 Task: Search one way flight ticket for 1 adult, 1 child, 1 infant in seat in premium economy from Dallas: Dallas Fort Worth International Airport to Greenville: Pitt-greenville Airport on 5-2-2023. Choice of flights is Royal air maroc. Number of bags: 6 checked bags. Price is upto 50000. Outbound departure time preference is 18:30.
Action: Mouse moved to (292, 121)
Screenshot: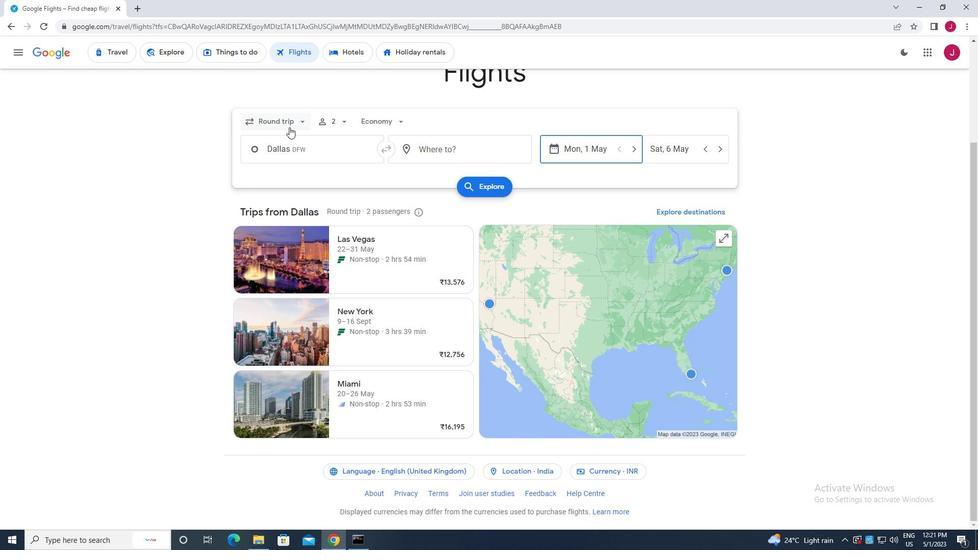 
Action: Mouse pressed left at (292, 121)
Screenshot: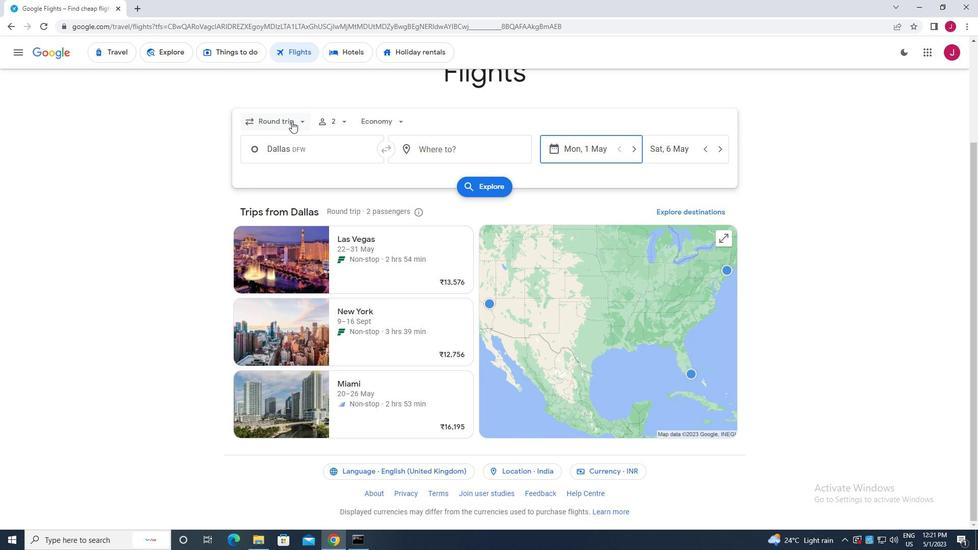 
Action: Mouse moved to (285, 165)
Screenshot: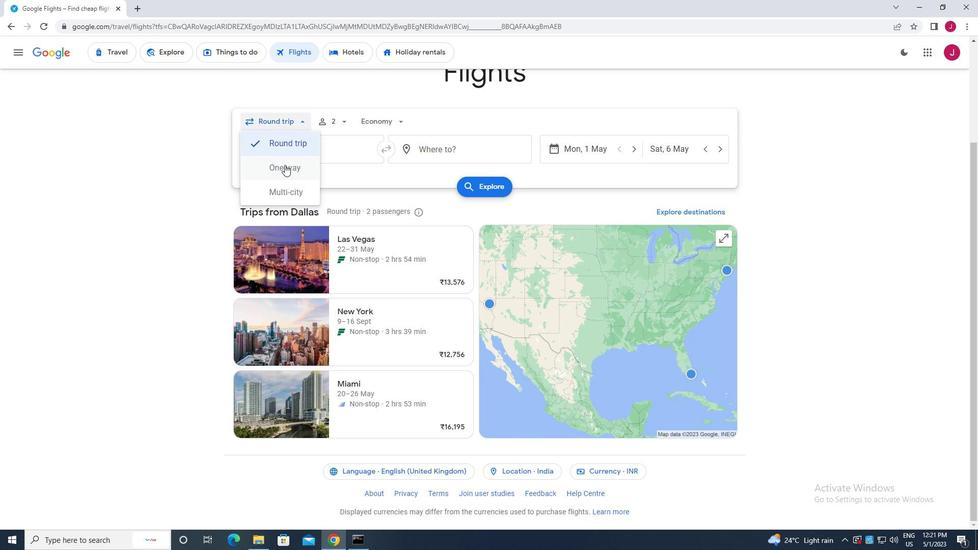 
Action: Mouse pressed left at (285, 165)
Screenshot: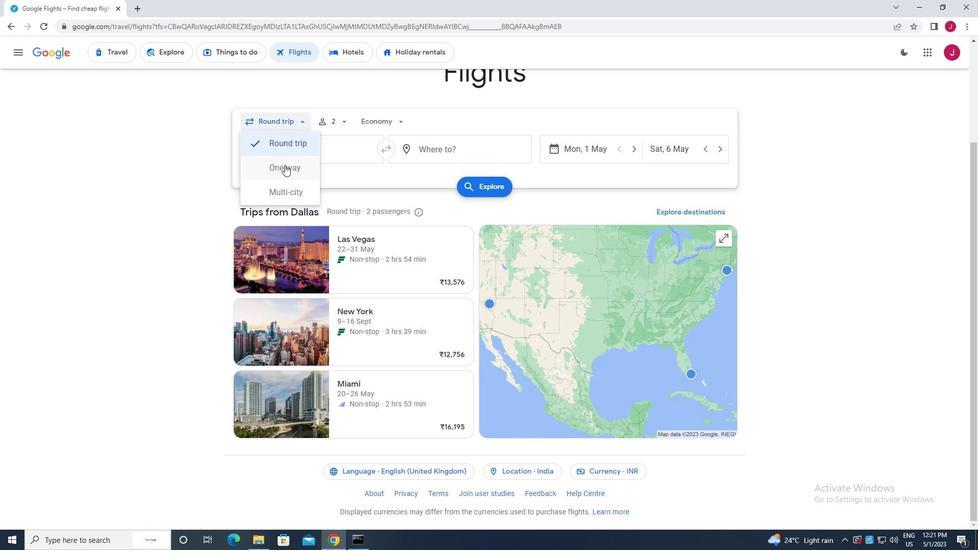 
Action: Mouse moved to (339, 121)
Screenshot: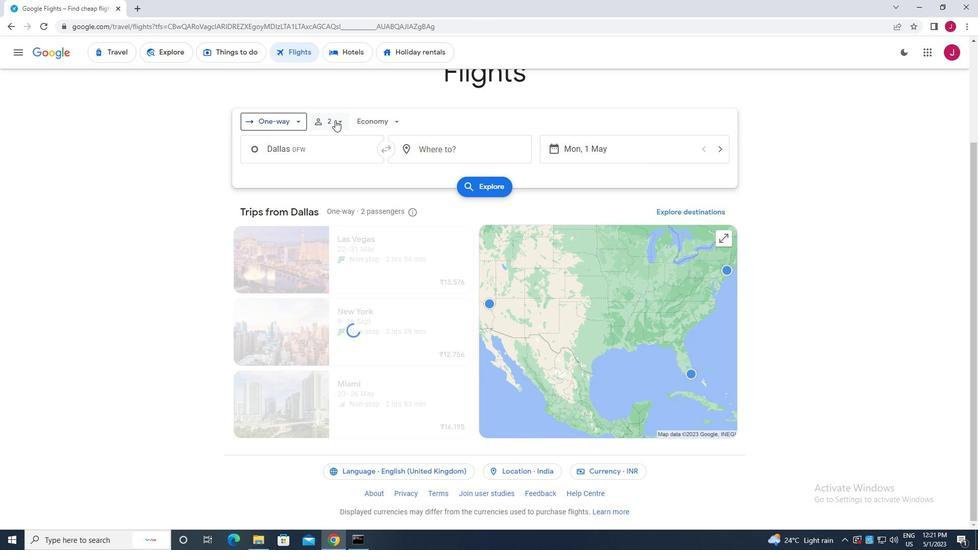 
Action: Mouse pressed left at (339, 121)
Screenshot: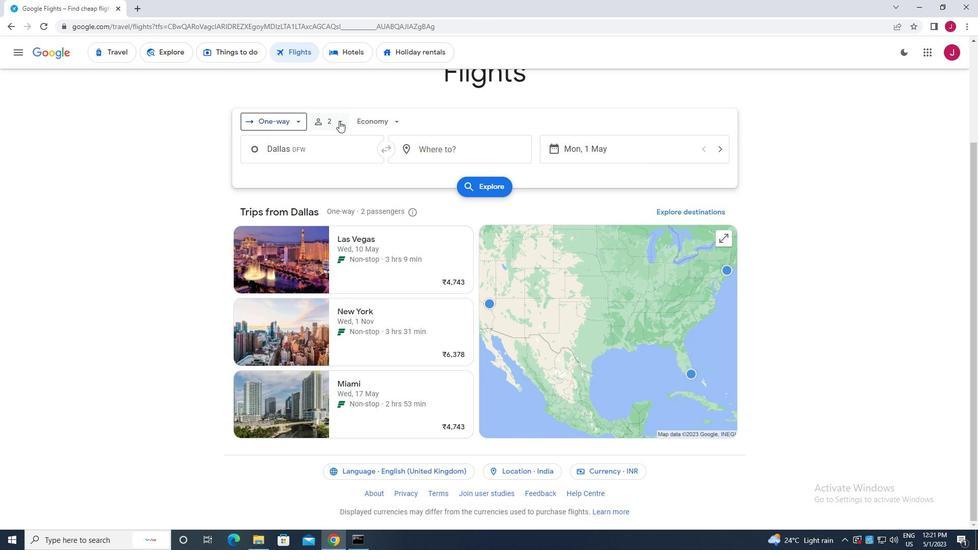
Action: Mouse moved to (417, 202)
Screenshot: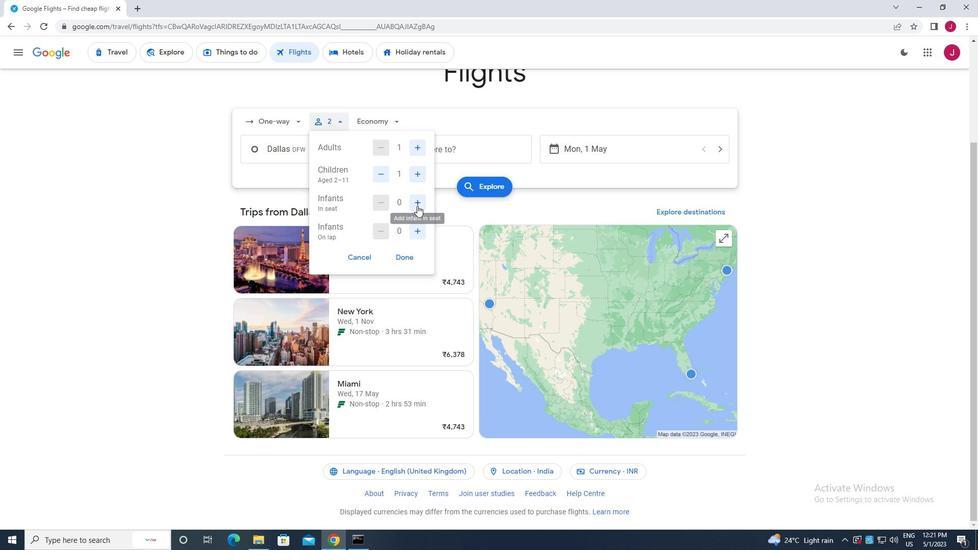 
Action: Mouse pressed left at (417, 202)
Screenshot: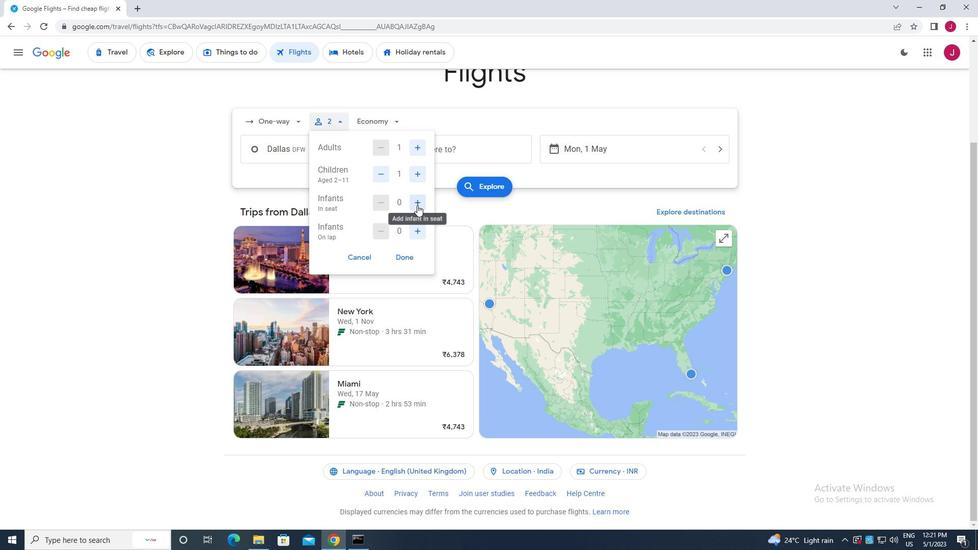 
Action: Mouse moved to (405, 253)
Screenshot: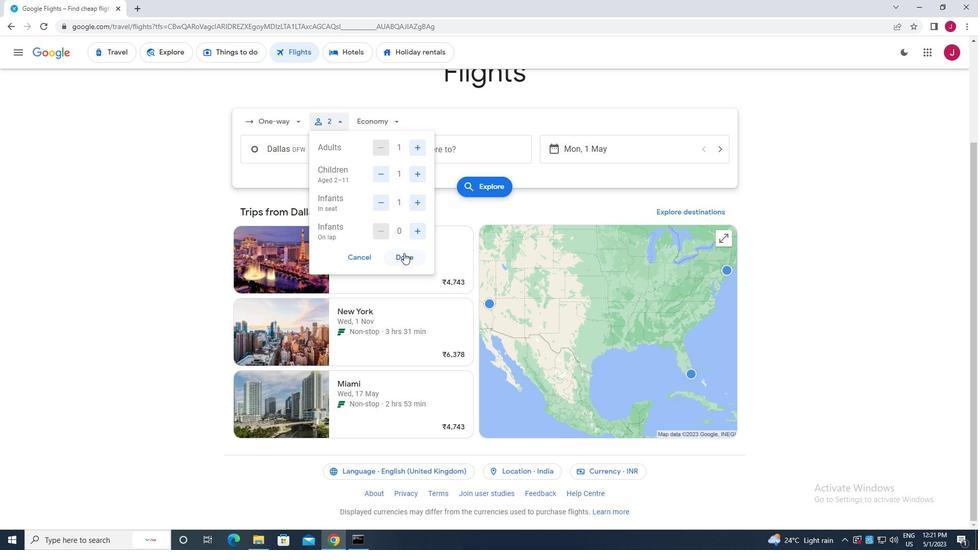 
Action: Mouse pressed left at (405, 253)
Screenshot: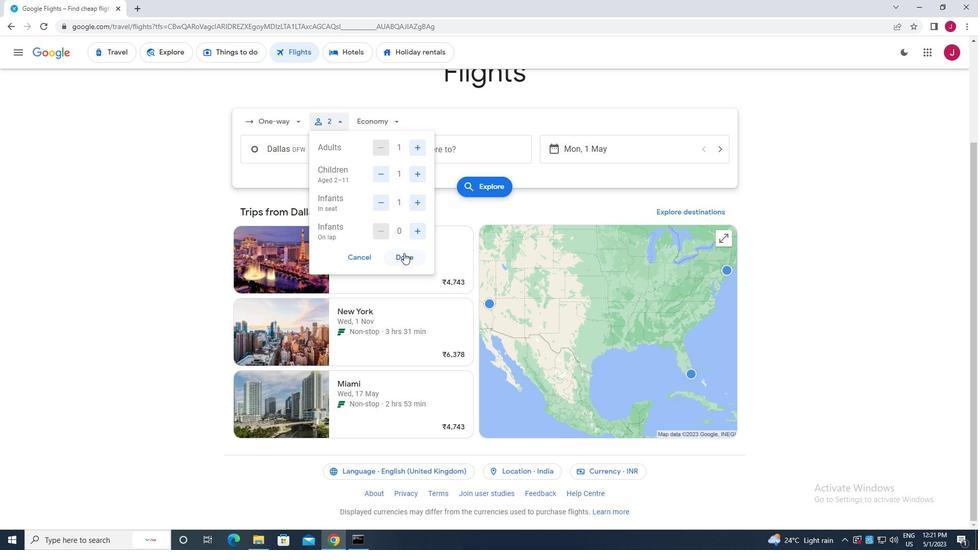 
Action: Mouse moved to (389, 125)
Screenshot: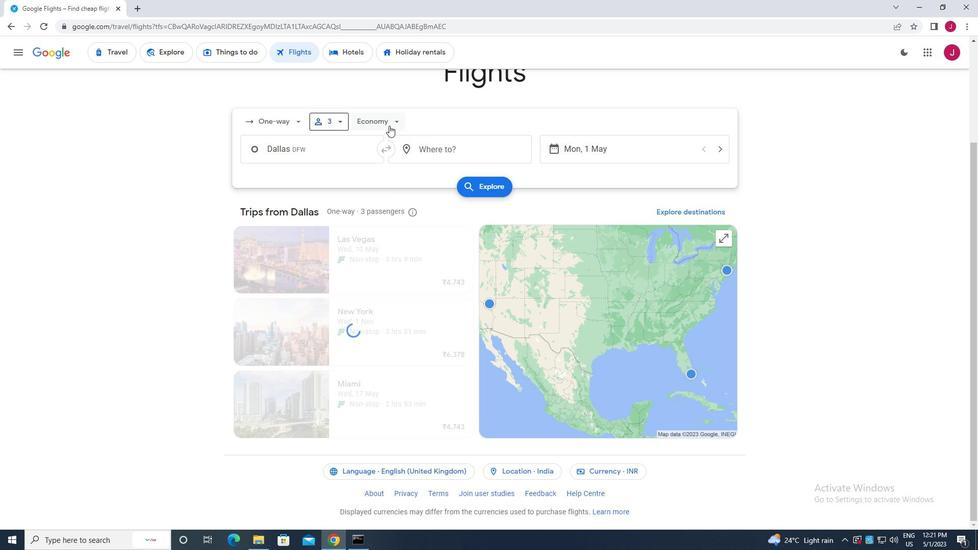 
Action: Mouse pressed left at (389, 125)
Screenshot: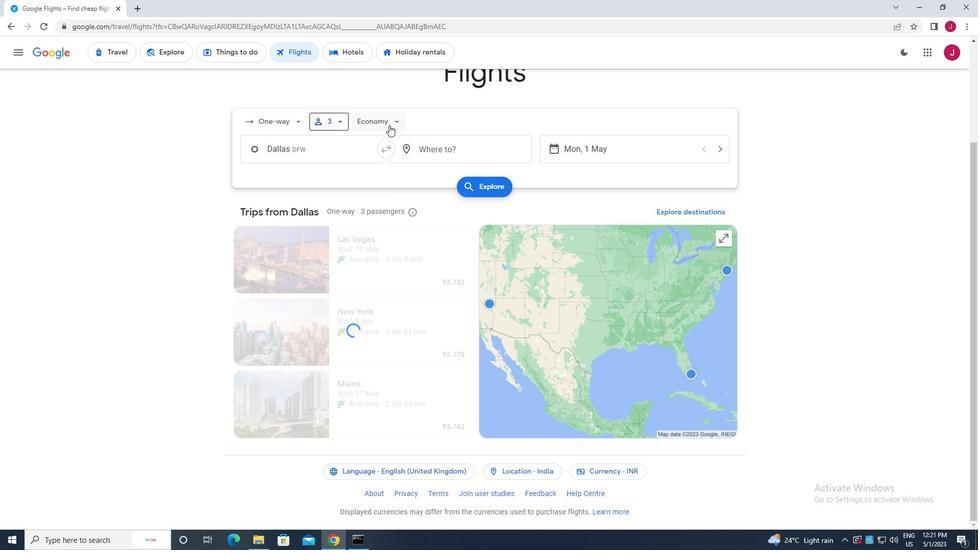 
Action: Mouse moved to (407, 169)
Screenshot: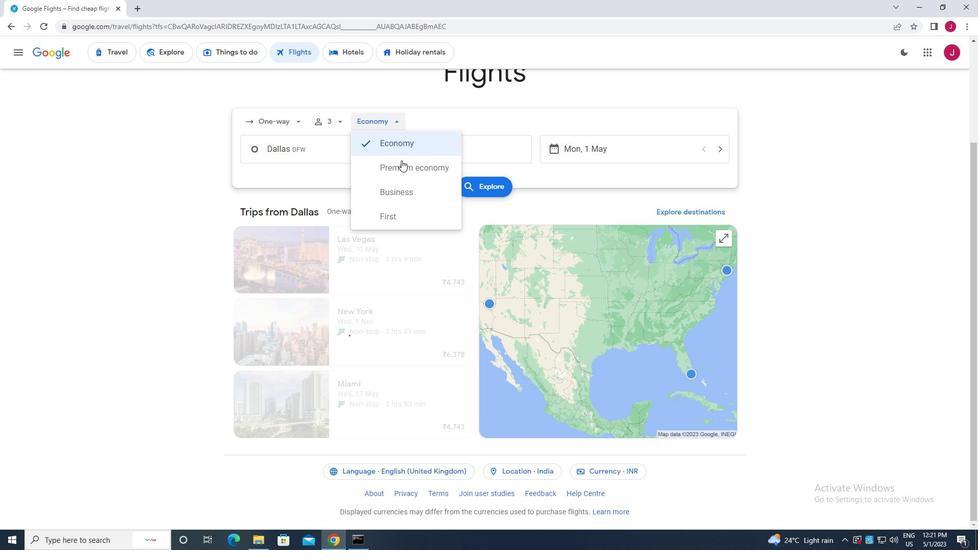 
Action: Mouse pressed left at (407, 169)
Screenshot: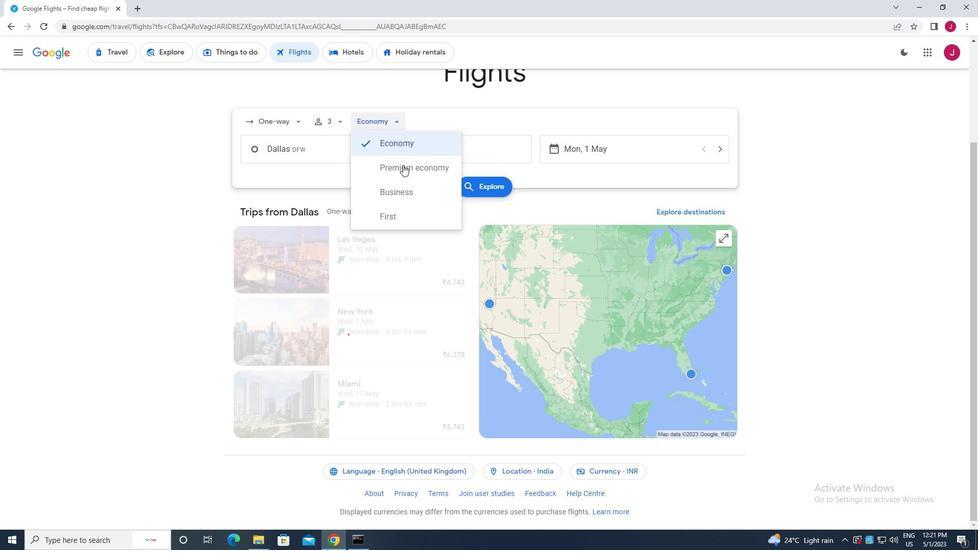 
Action: Mouse moved to (335, 151)
Screenshot: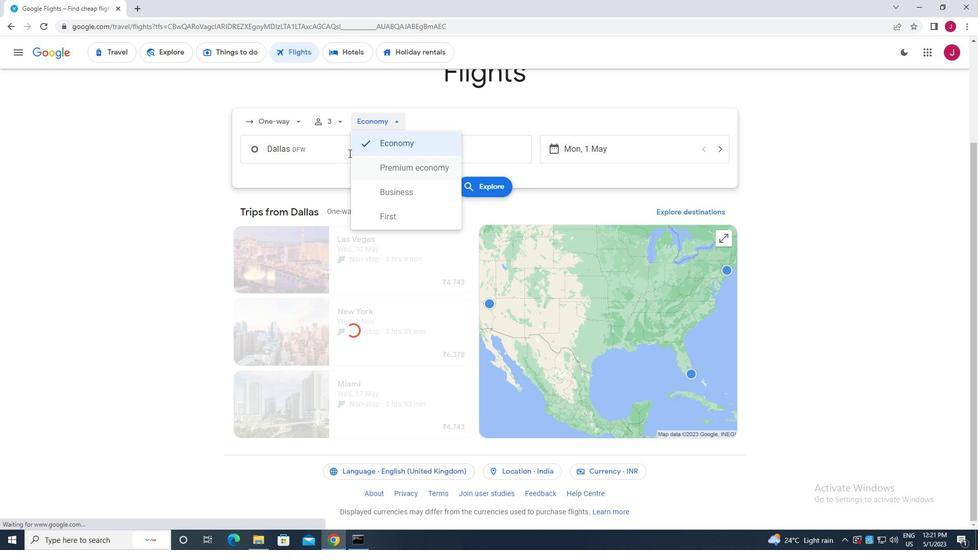 
Action: Mouse pressed left at (335, 151)
Screenshot: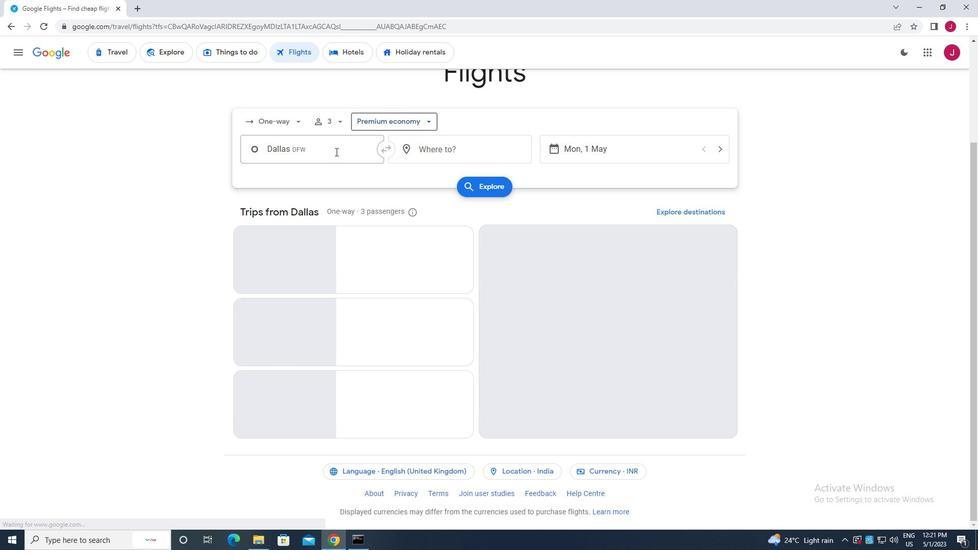 
Action: Mouse moved to (340, 149)
Screenshot: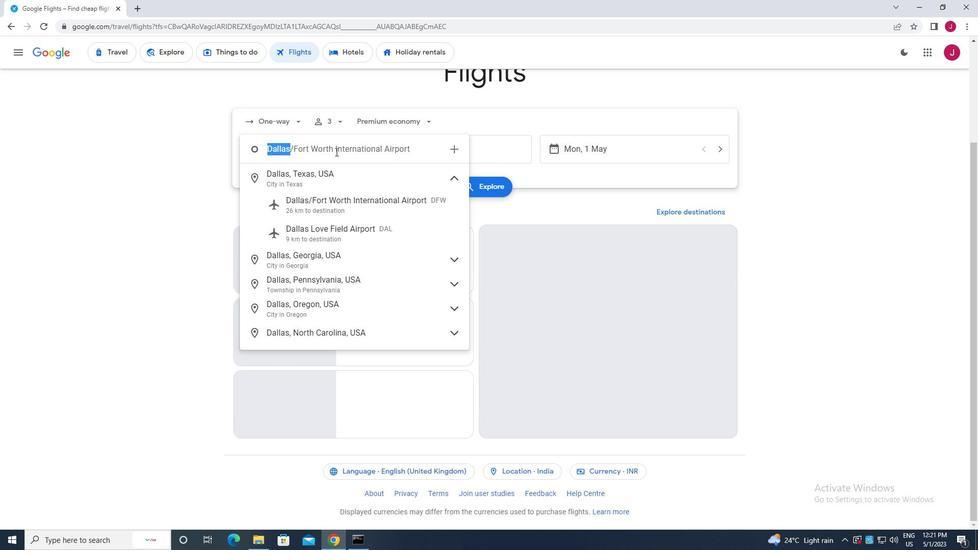 
Action: Key pressed dallas
Screenshot: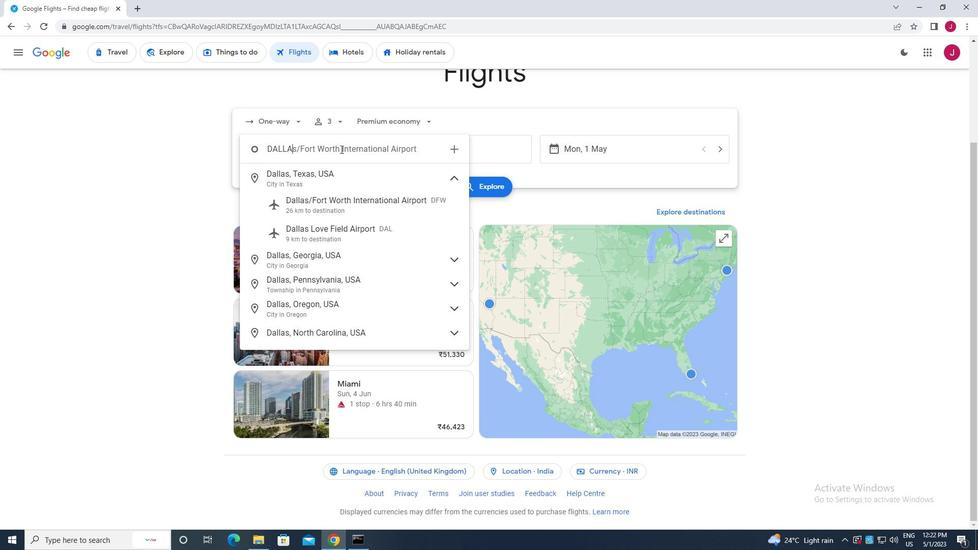 
Action: Mouse moved to (371, 204)
Screenshot: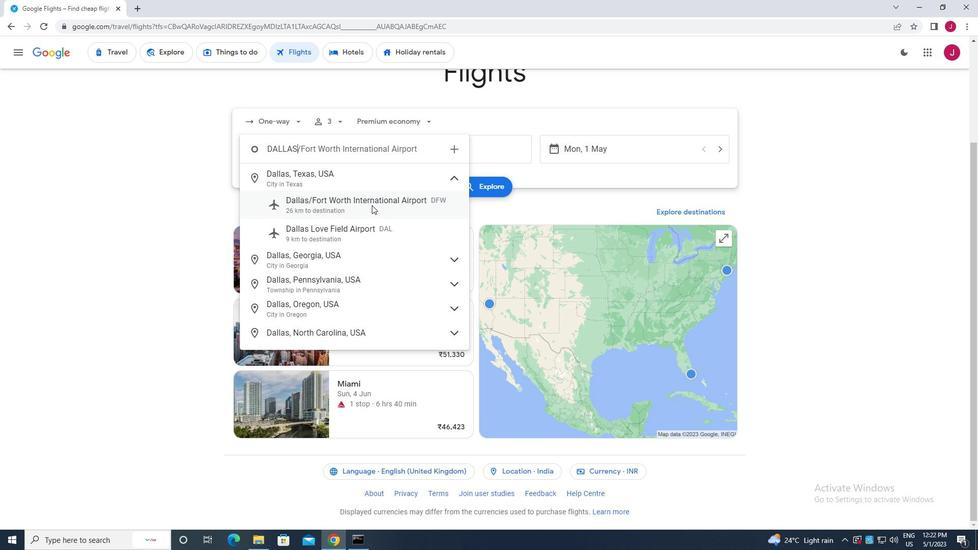 
Action: Mouse pressed left at (371, 204)
Screenshot: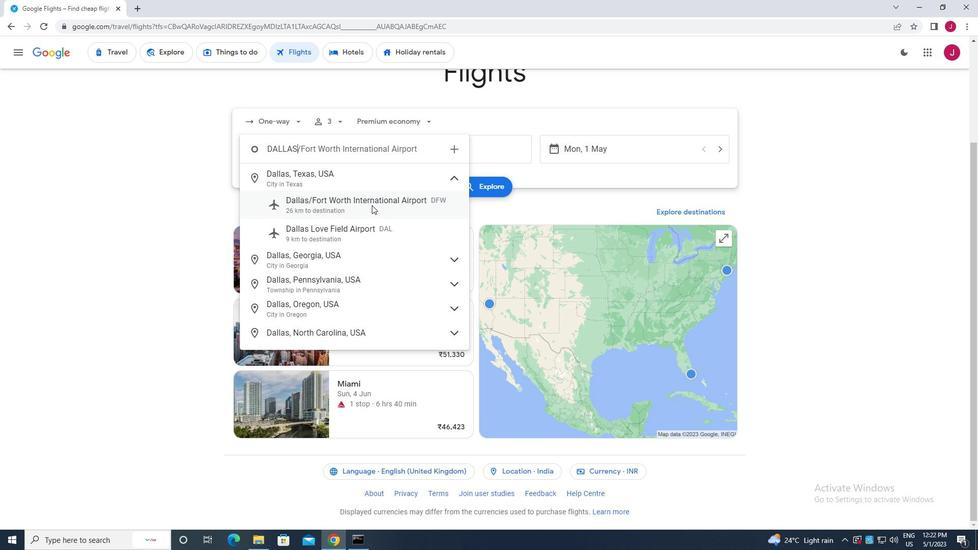 
Action: Mouse moved to (454, 150)
Screenshot: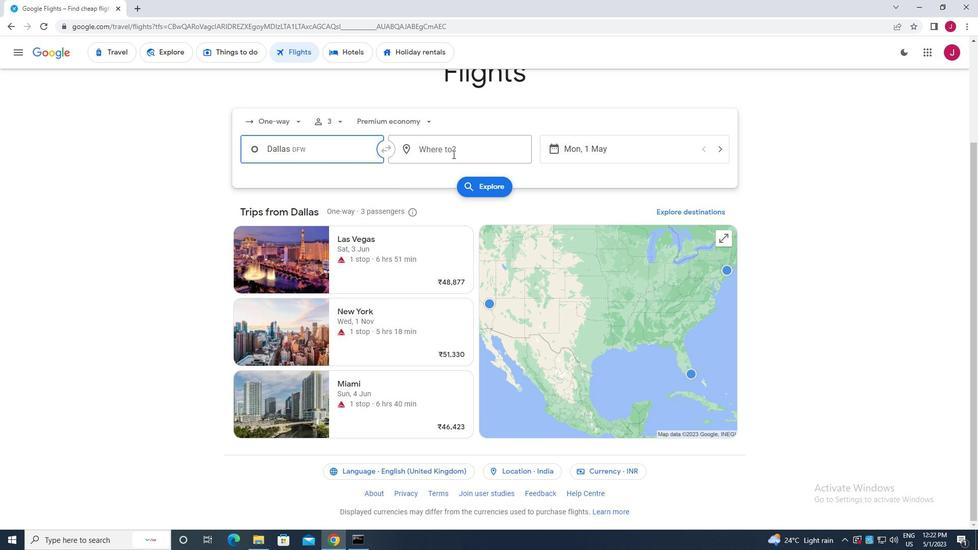 
Action: Mouse pressed left at (454, 150)
Screenshot: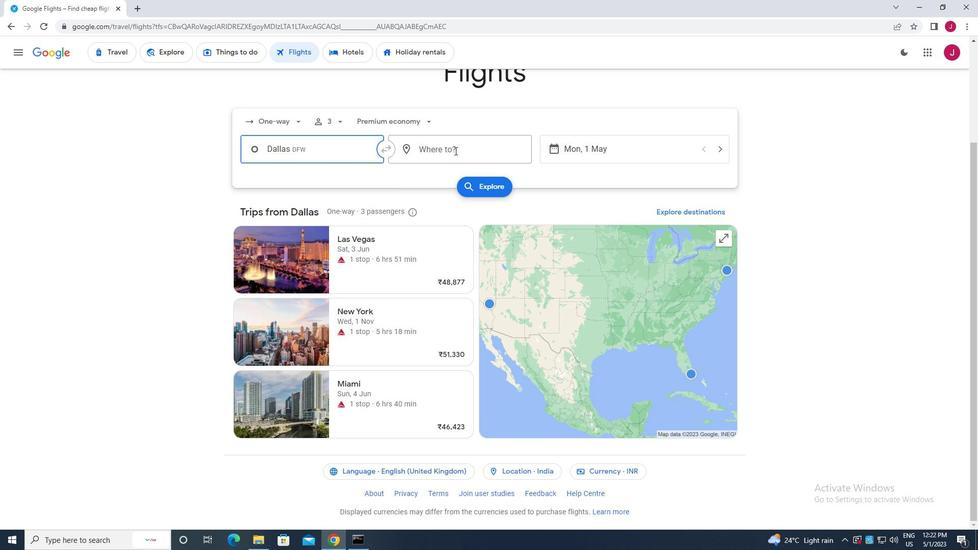 
Action: Mouse moved to (449, 152)
Screenshot: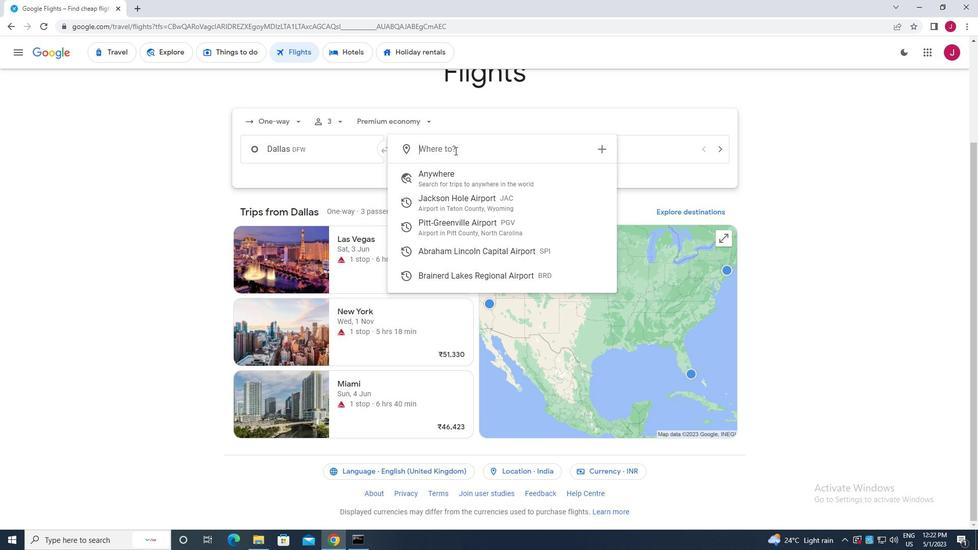 
Action: Key pressed greenville<Key.space>p
Screenshot: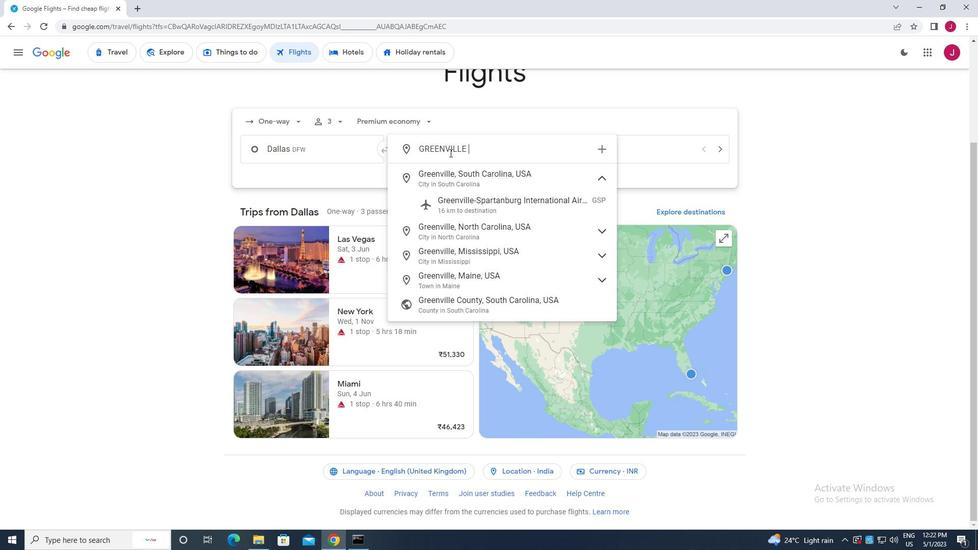 
Action: Mouse moved to (474, 178)
Screenshot: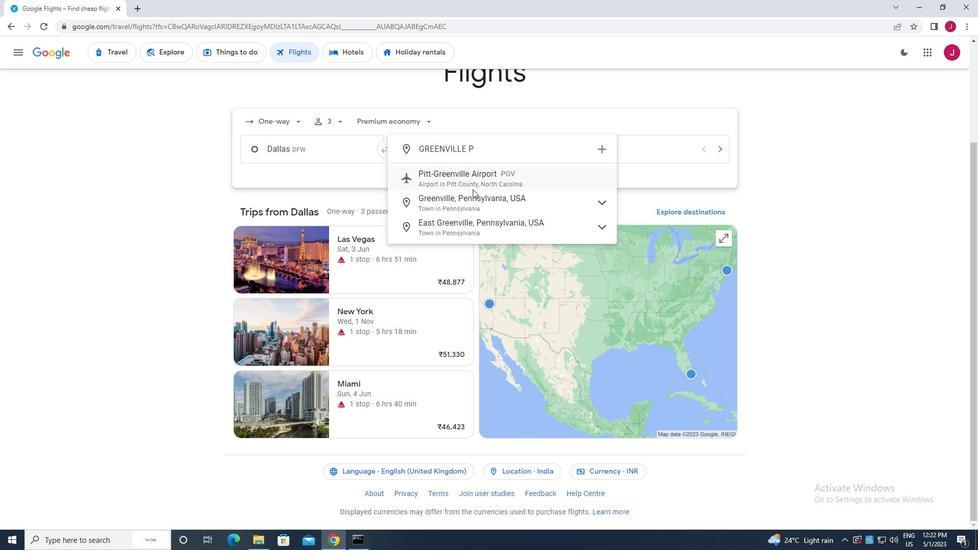 
Action: Mouse pressed left at (474, 178)
Screenshot: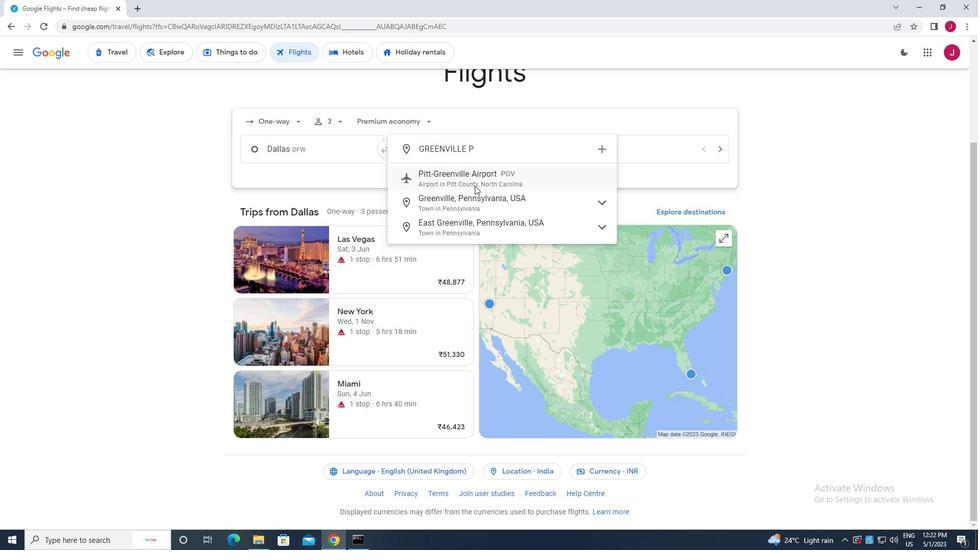 
Action: Mouse moved to (585, 147)
Screenshot: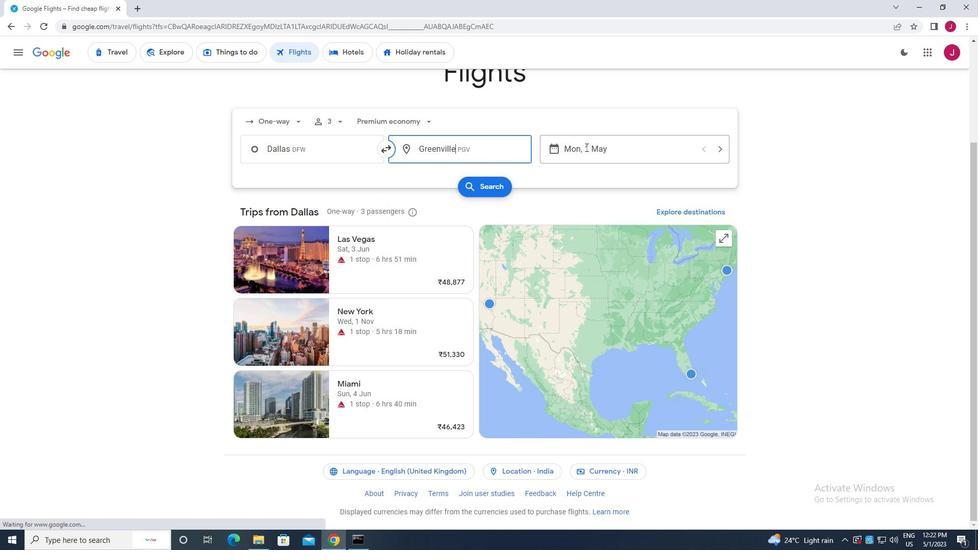 
Action: Mouse pressed left at (585, 147)
Screenshot: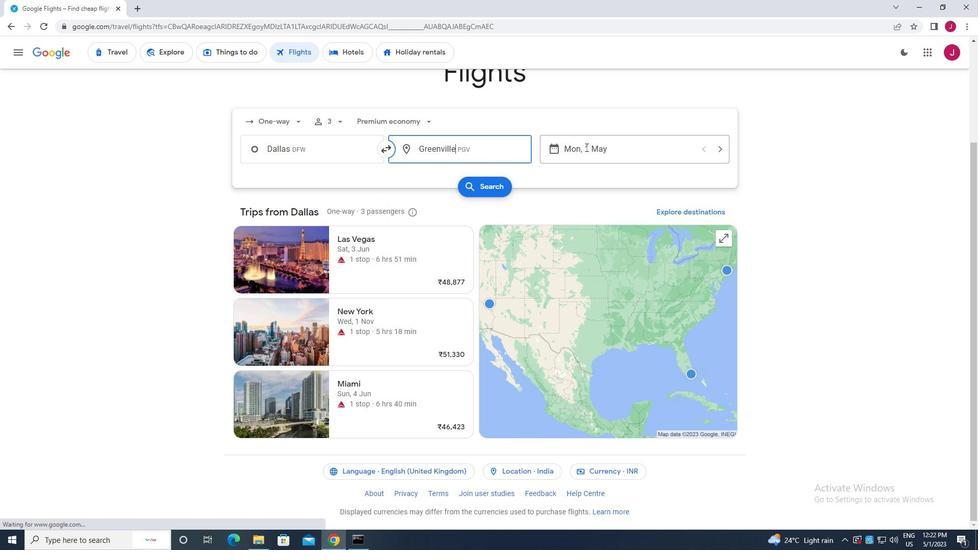 
Action: Mouse moved to (421, 228)
Screenshot: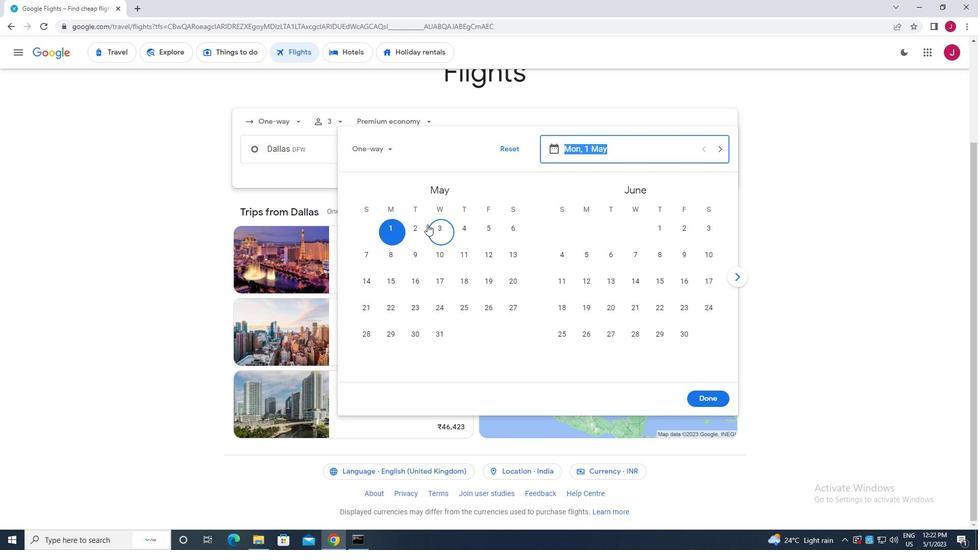 
Action: Mouse pressed left at (421, 228)
Screenshot: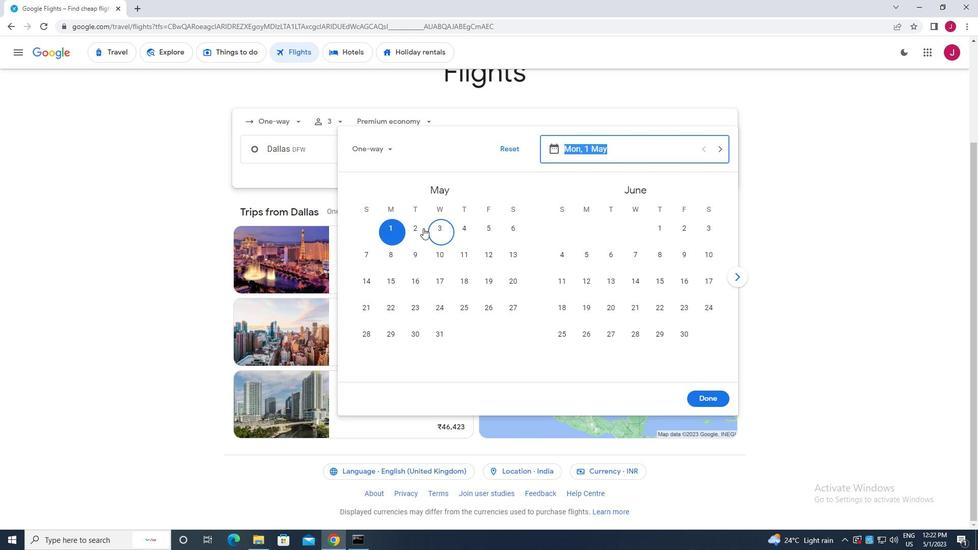 
Action: Mouse moved to (702, 399)
Screenshot: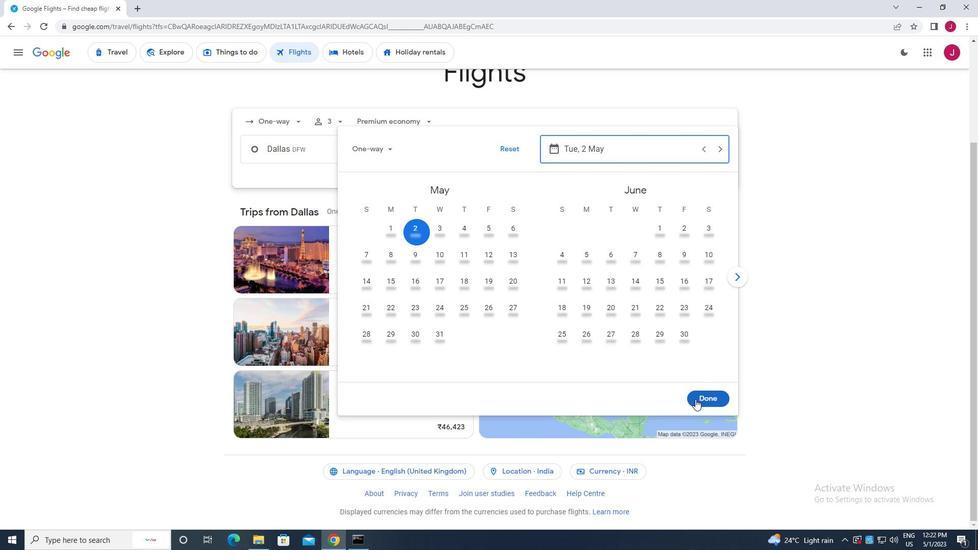 
Action: Mouse pressed left at (702, 399)
Screenshot: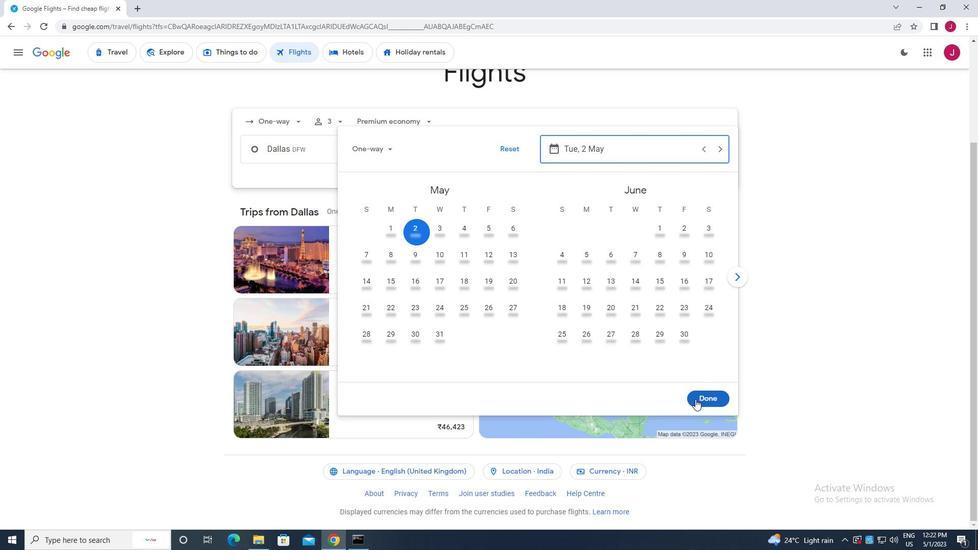 
Action: Mouse moved to (488, 184)
Screenshot: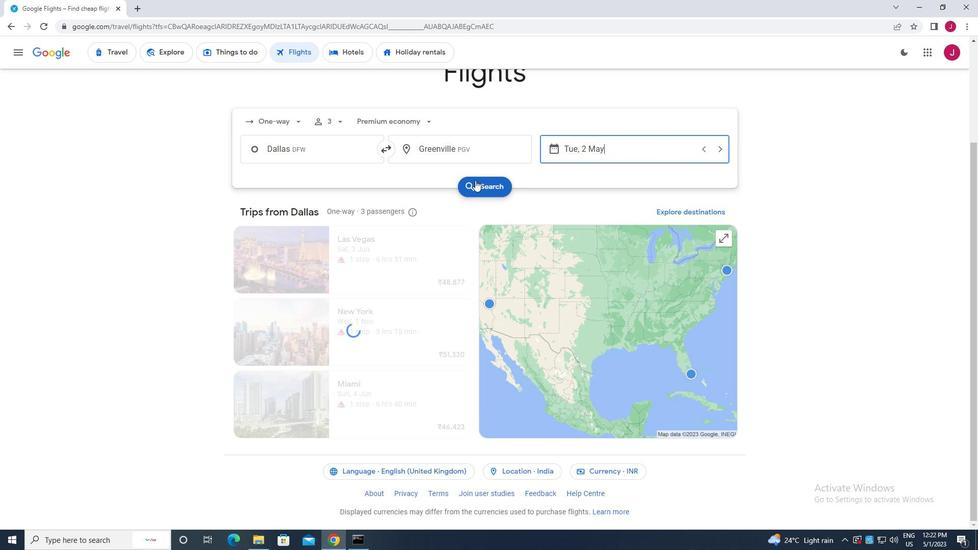 
Action: Mouse pressed left at (488, 184)
Screenshot: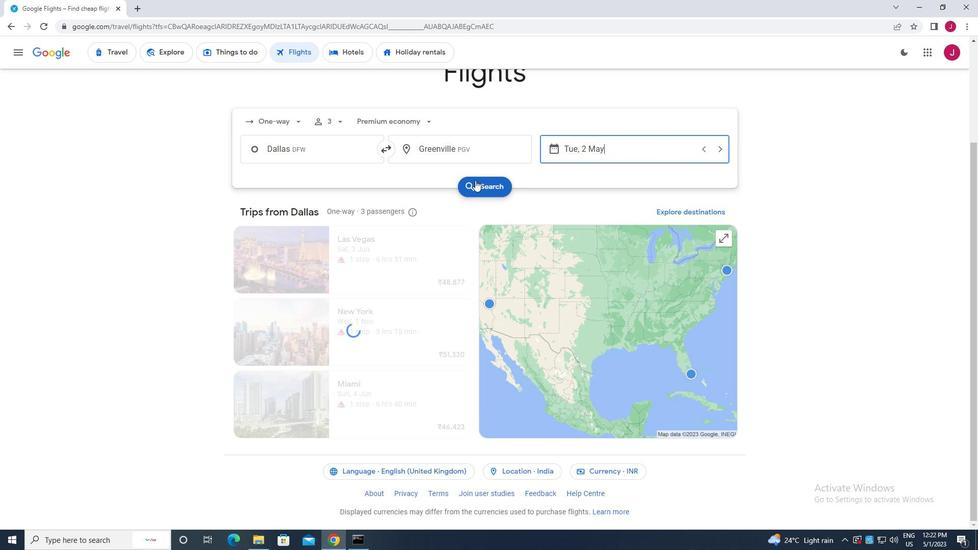
Action: Mouse moved to (259, 147)
Screenshot: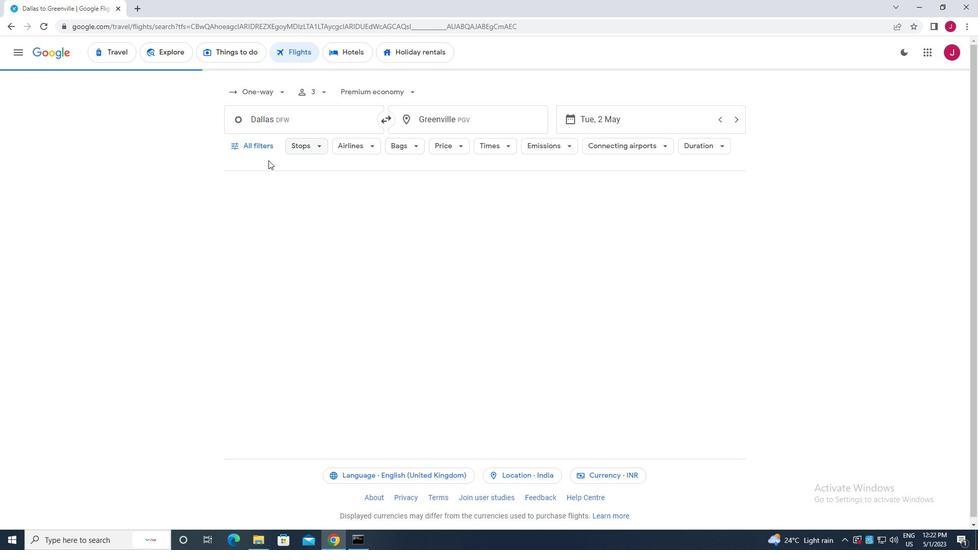 
Action: Mouse pressed left at (259, 147)
Screenshot: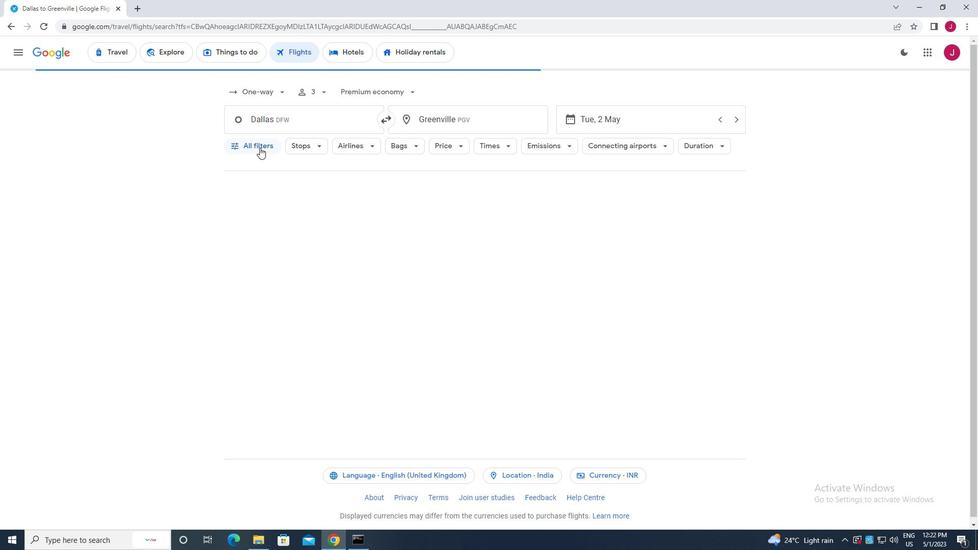 
Action: Mouse moved to (264, 164)
Screenshot: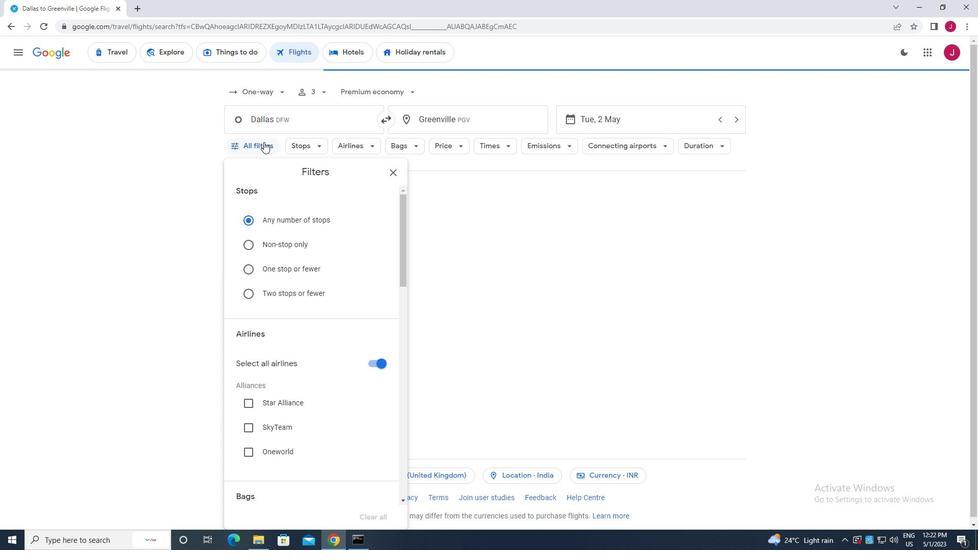 
Action: Mouse scrolled (264, 164) with delta (0, 0)
Screenshot: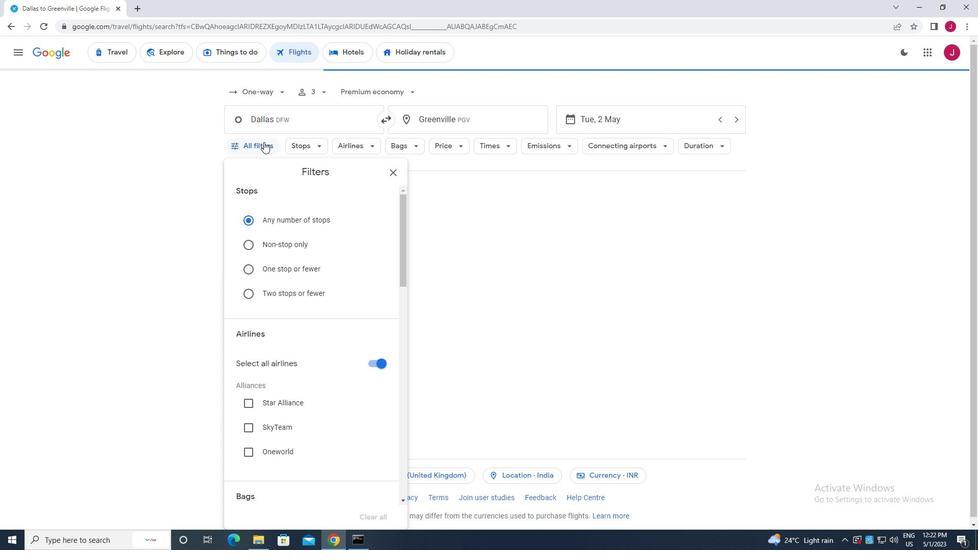 
Action: Mouse moved to (267, 175)
Screenshot: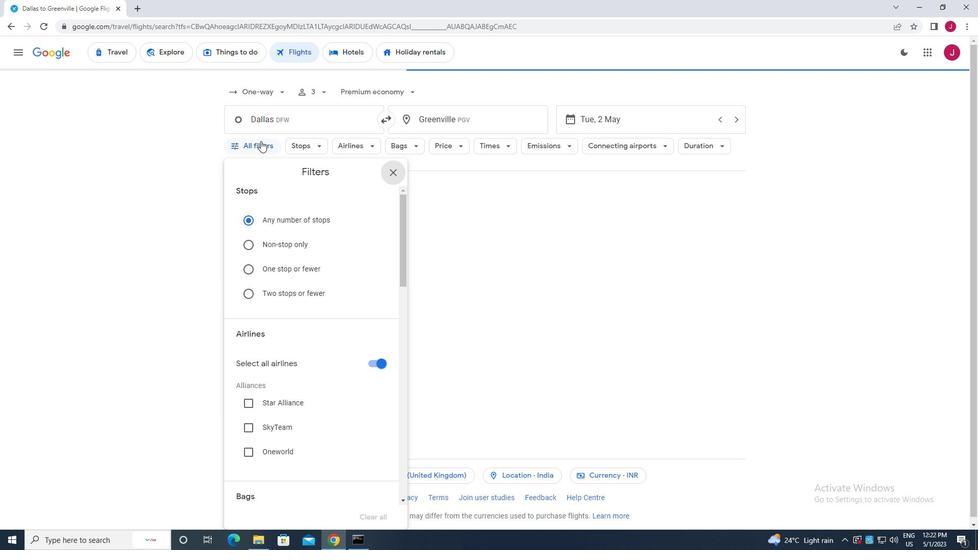 
Action: Mouse scrolled (267, 174) with delta (0, 0)
Screenshot: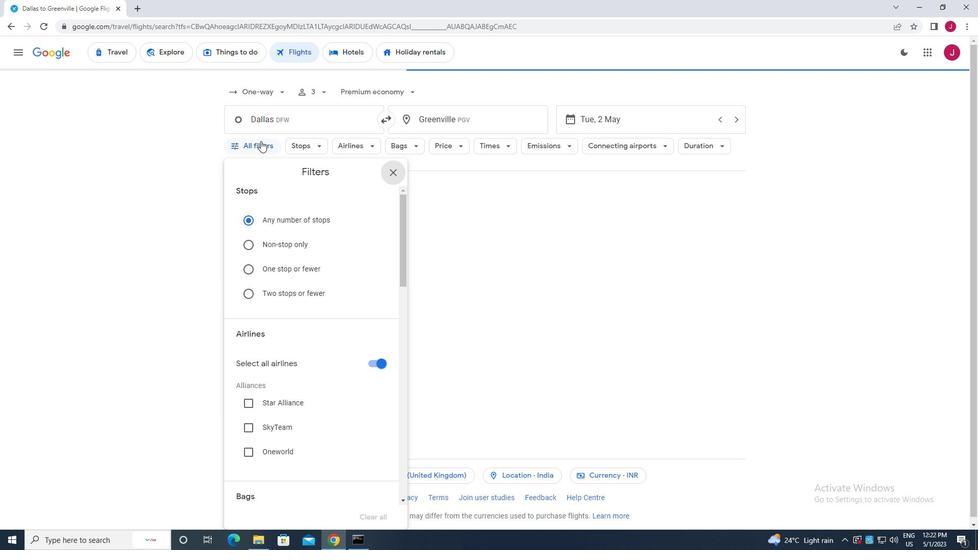 
Action: Mouse moved to (269, 179)
Screenshot: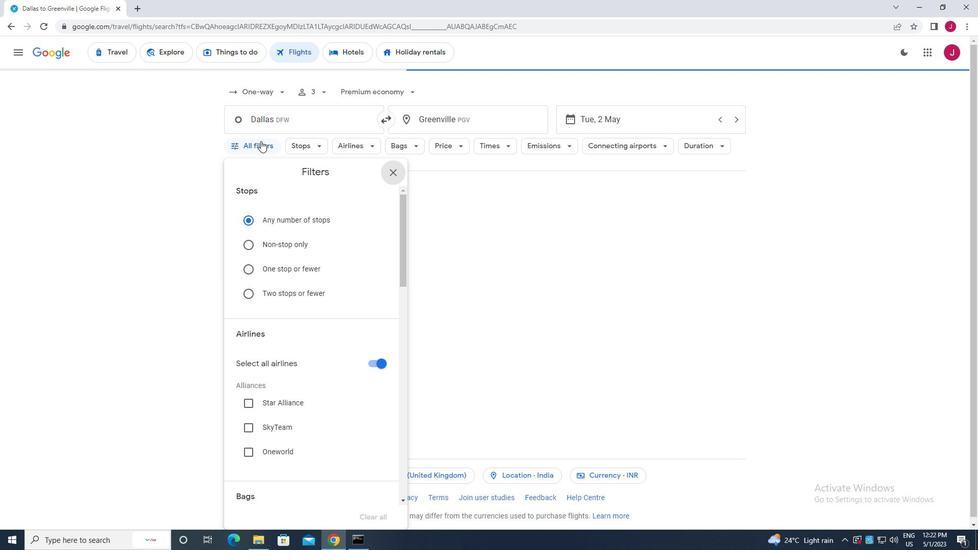
Action: Mouse scrolled (269, 178) with delta (0, 0)
Screenshot: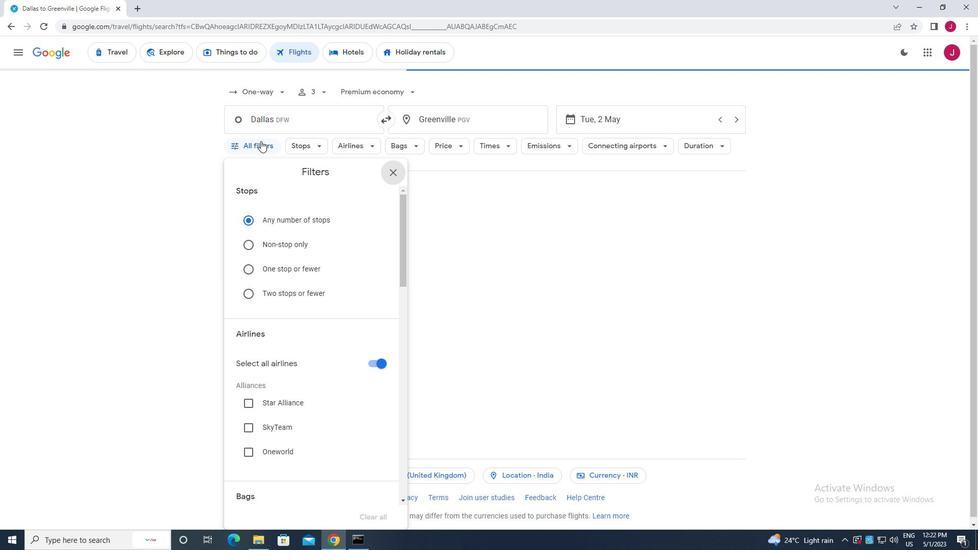 
Action: Mouse moved to (270, 181)
Screenshot: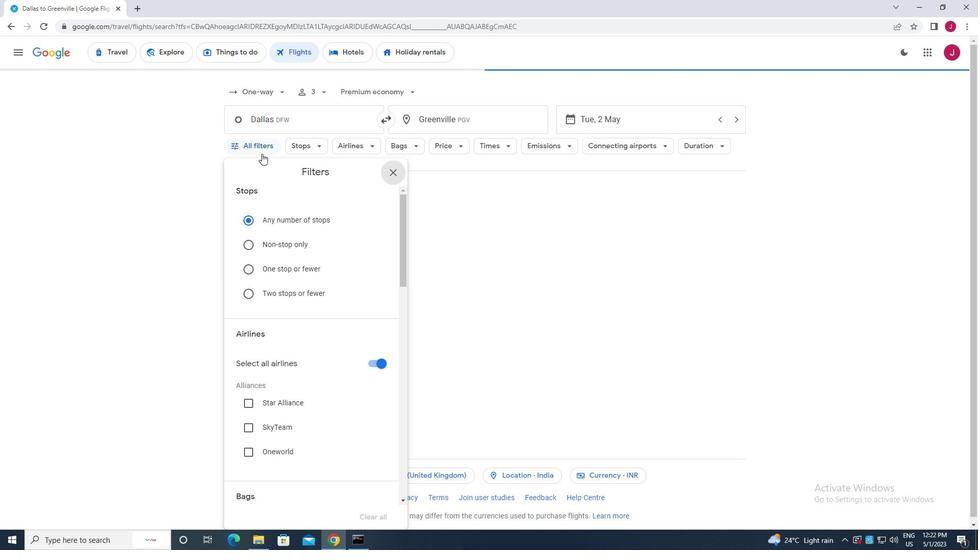 
Action: Mouse scrolled (270, 180) with delta (0, 0)
Screenshot: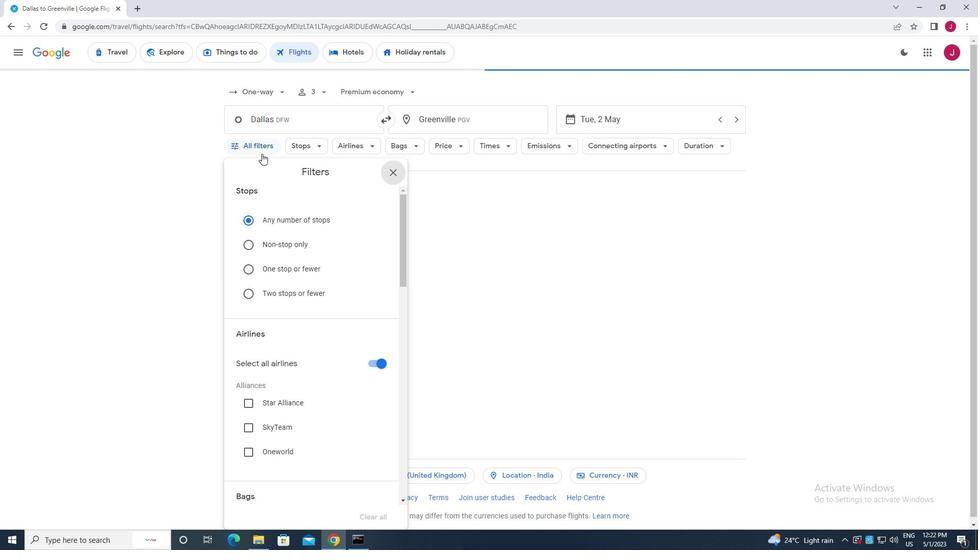 
Action: Mouse moved to (324, 240)
Screenshot: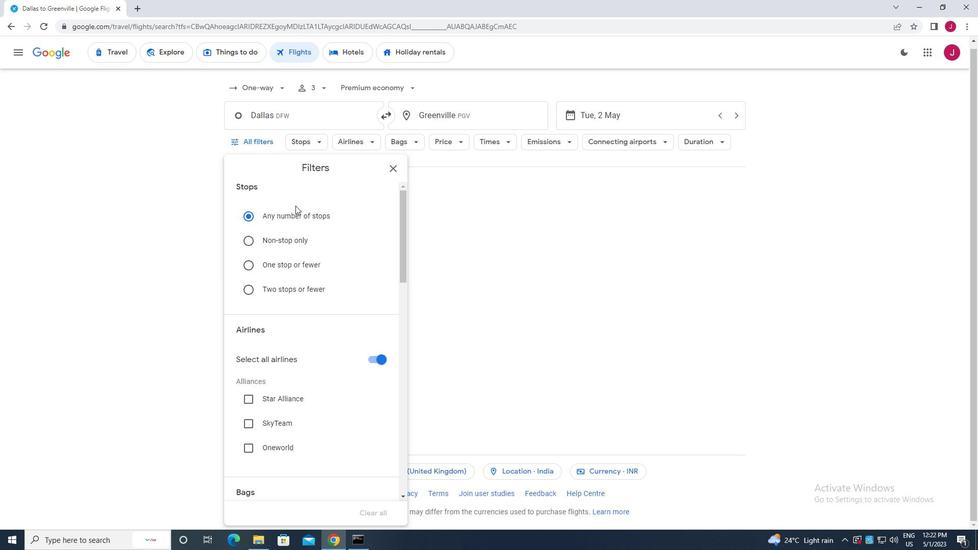 
Action: Mouse scrolled (324, 239) with delta (0, 0)
Screenshot: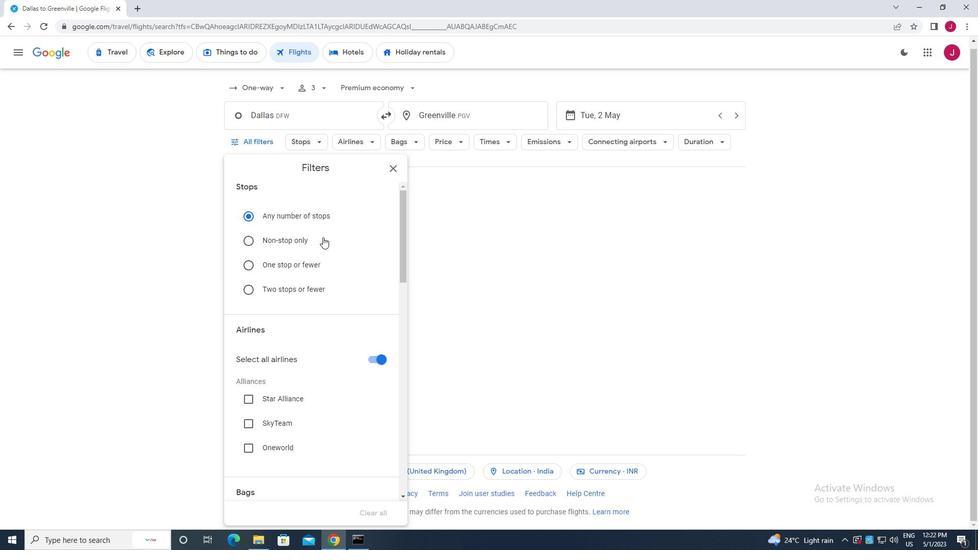 
Action: Mouse moved to (322, 240)
Screenshot: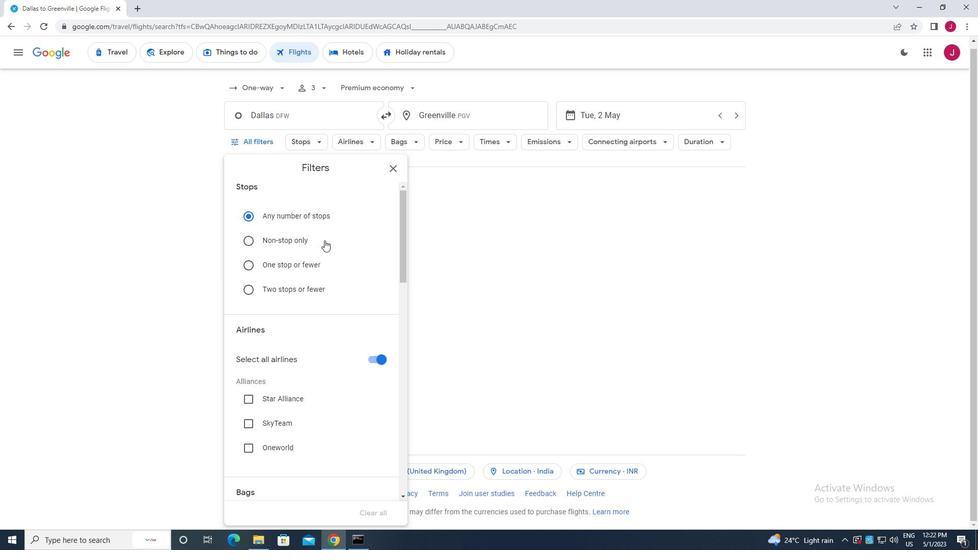 
Action: Mouse scrolled (322, 239) with delta (0, 0)
Screenshot: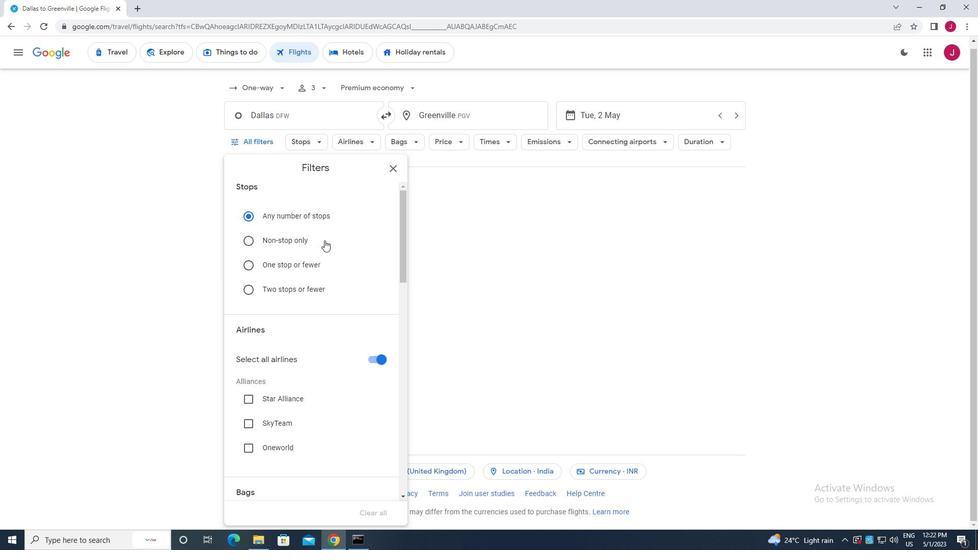 
Action: Mouse moved to (375, 258)
Screenshot: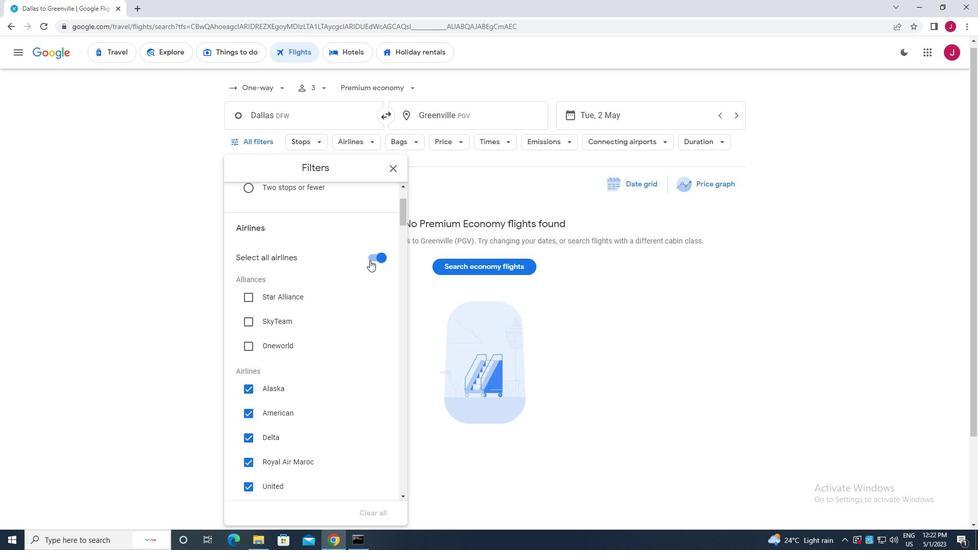 
Action: Mouse pressed left at (375, 258)
Screenshot: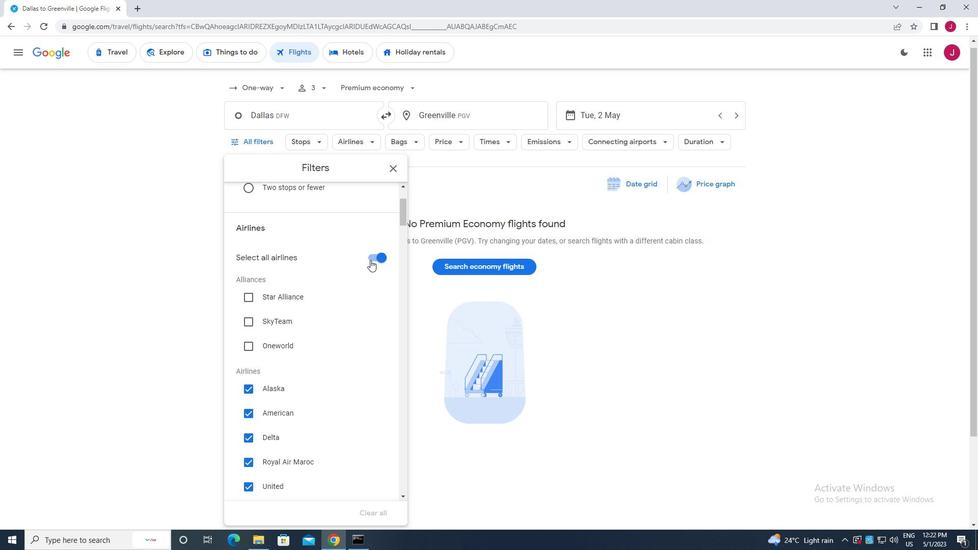 
Action: Mouse moved to (313, 256)
Screenshot: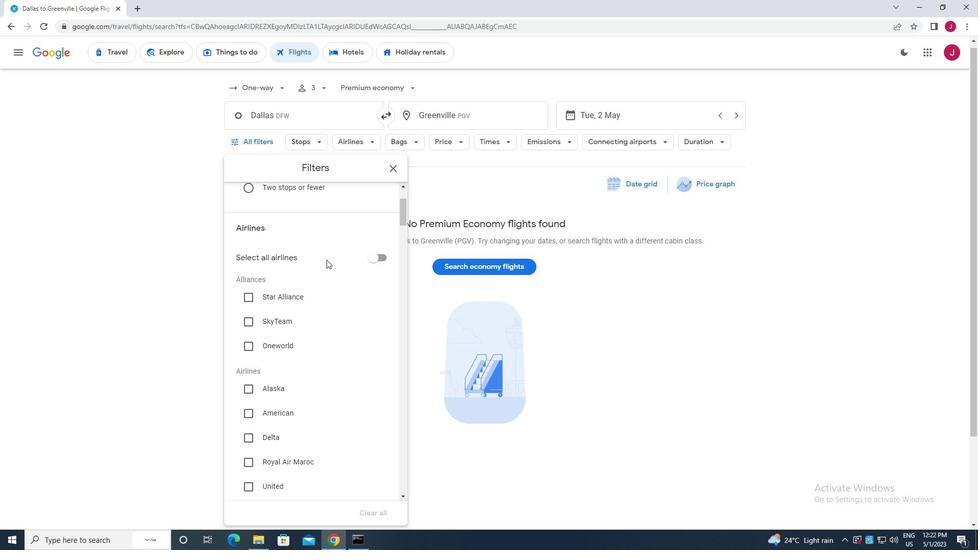 
Action: Mouse scrolled (313, 255) with delta (0, 0)
Screenshot: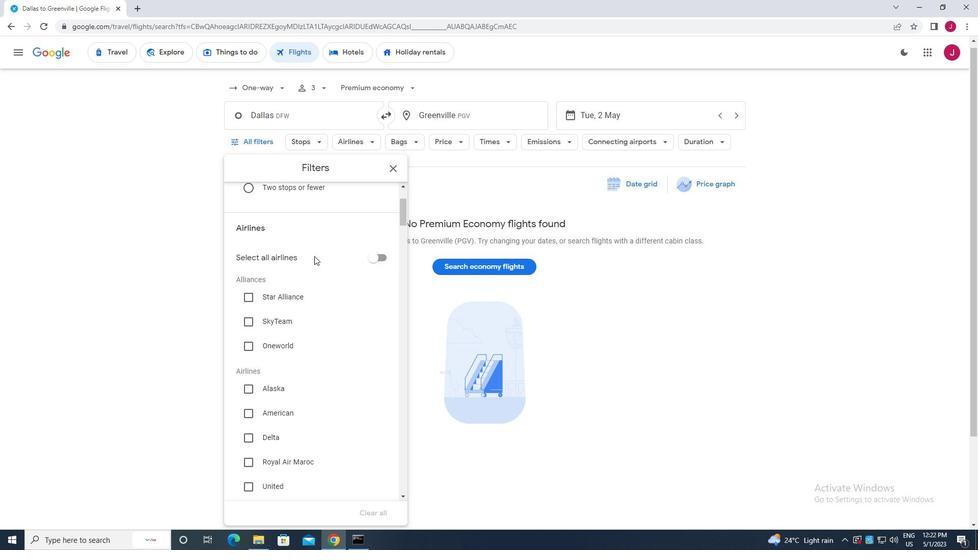 
Action: Mouse scrolled (313, 255) with delta (0, 0)
Screenshot: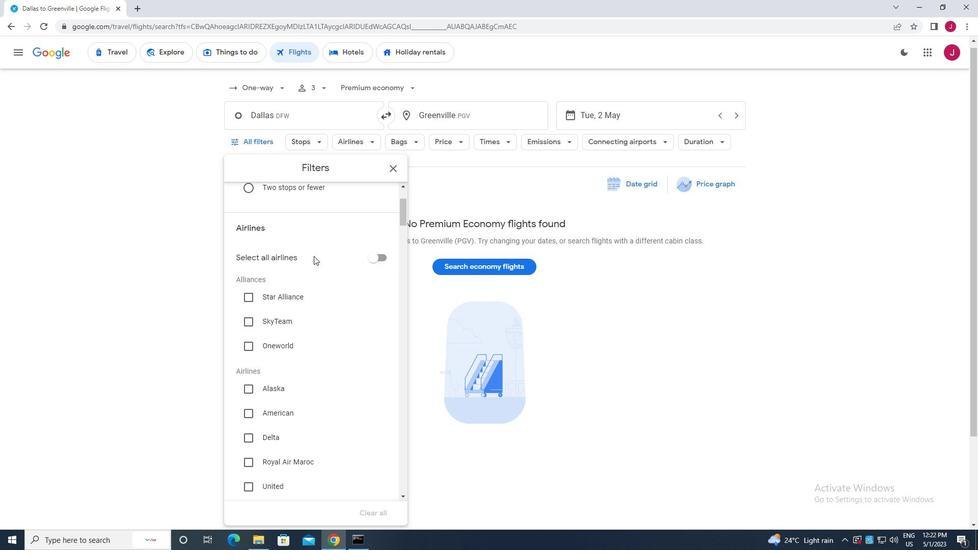 
Action: Mouse moved to (313, 256)
Screenshot: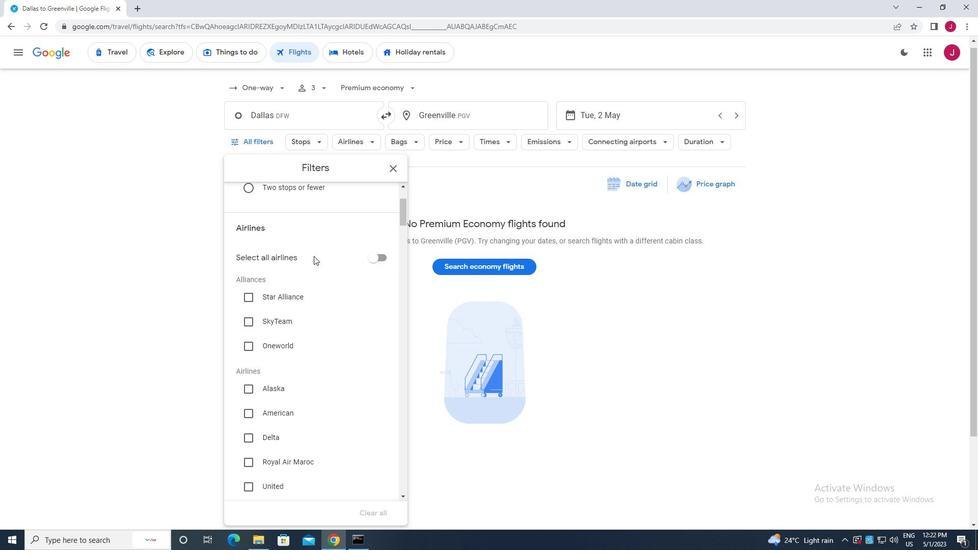 
Action: Mouse scrolled (313, 255) with delta (0, 0)
Screenshot: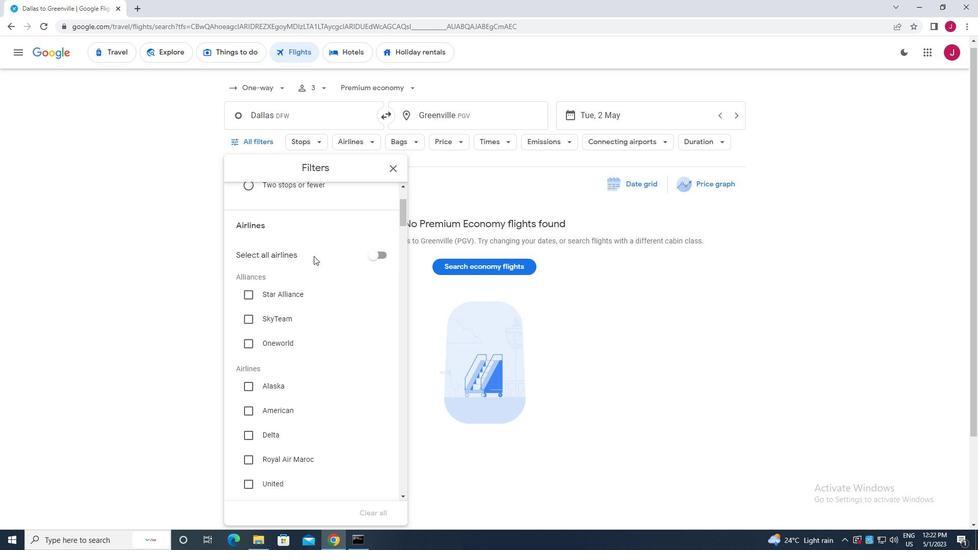 
Action: Mouse moved to (313, 254)
Screenshot: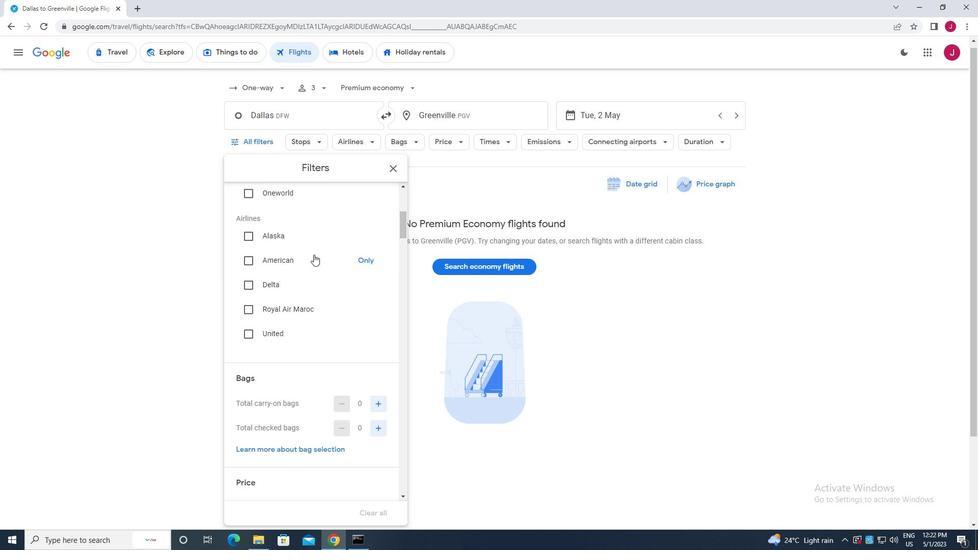 
Action: Mouse scrolled (313, 254) with delta (0, 0)
Screenshot: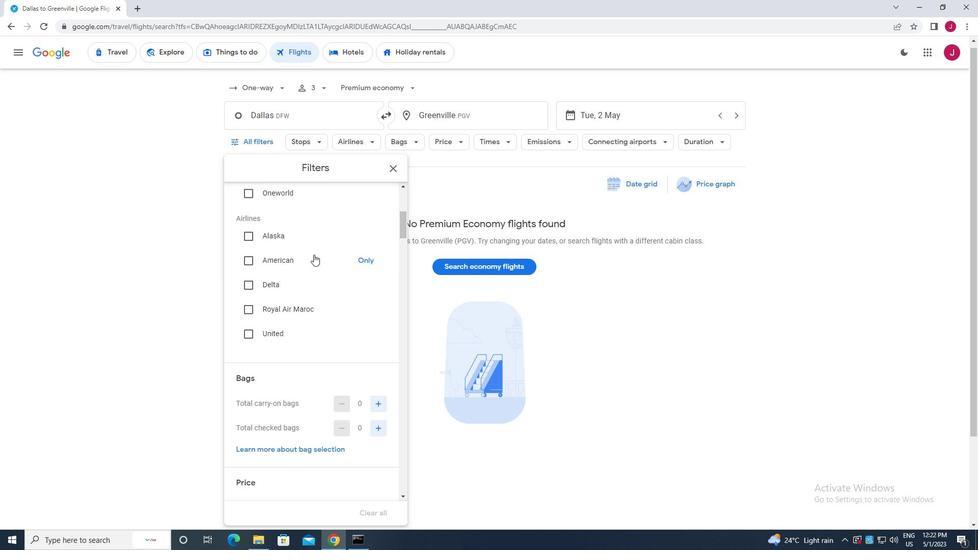 
Action: Mouse moved to (316, 264)
Screenshot: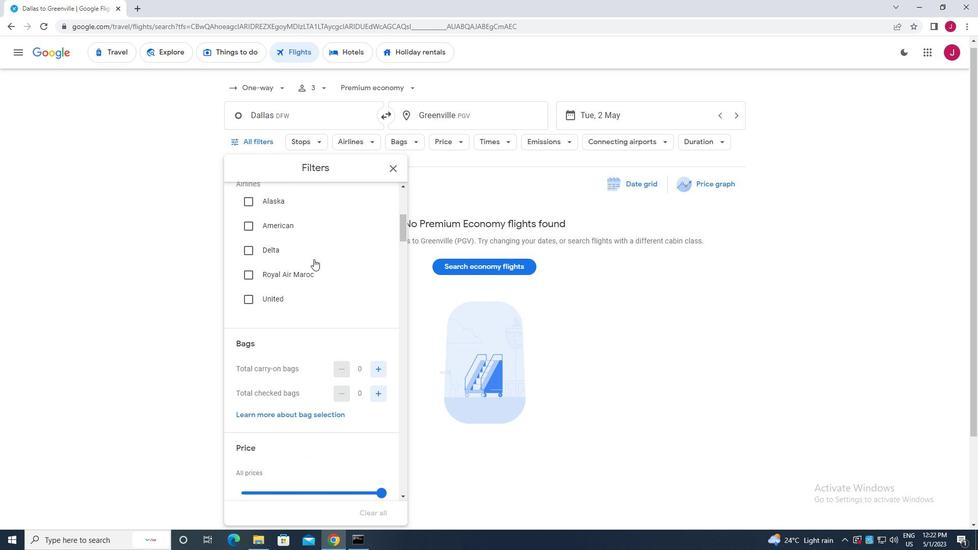 
Action: Mouse scrolled (316, 264) with delta (0, 0)
Screenshot: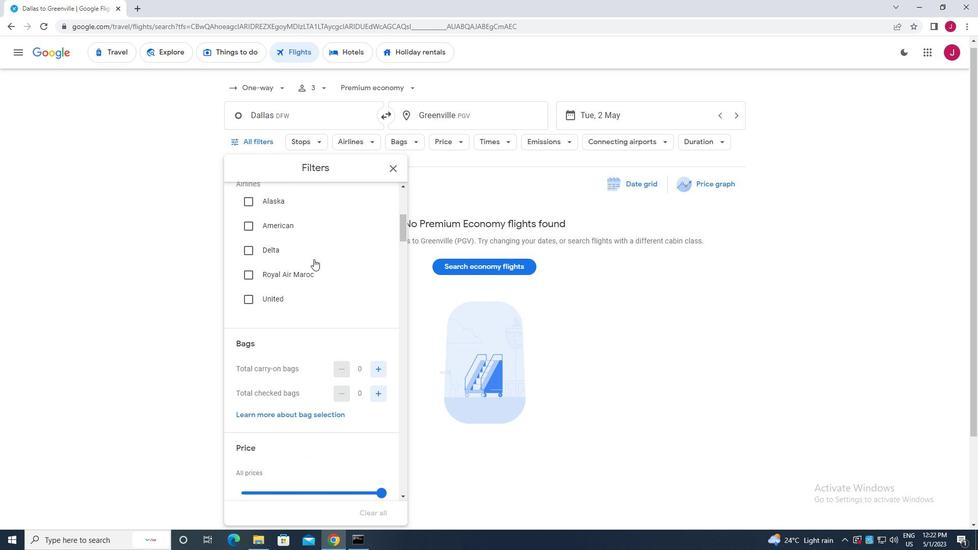 
Action: Mouse moved to (316, 265)
Screenshot: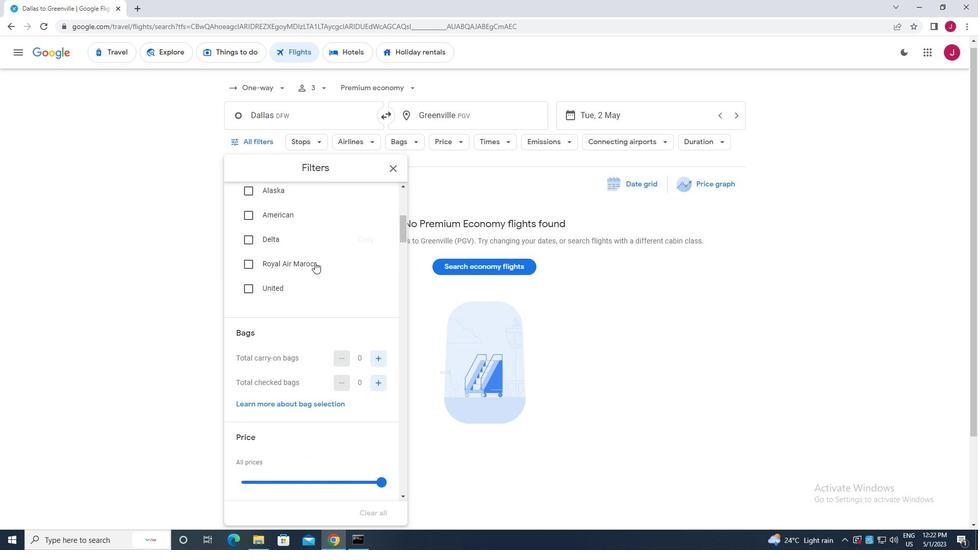 
Action: Mouse scrolled (316, 265) with delta (0, 0)
Screenshot: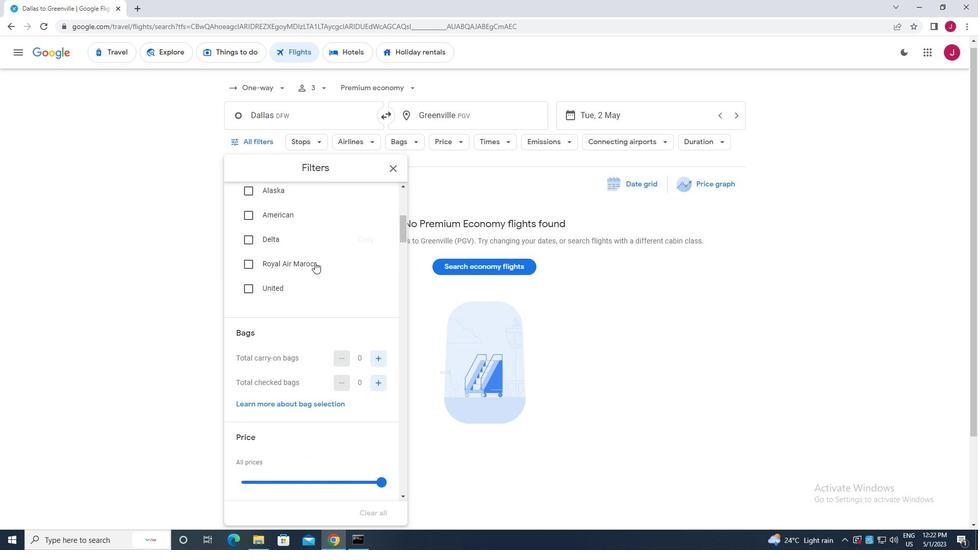 
Action: Mouse scrolled (316, 266) with delta (0, 0)
Screenshot: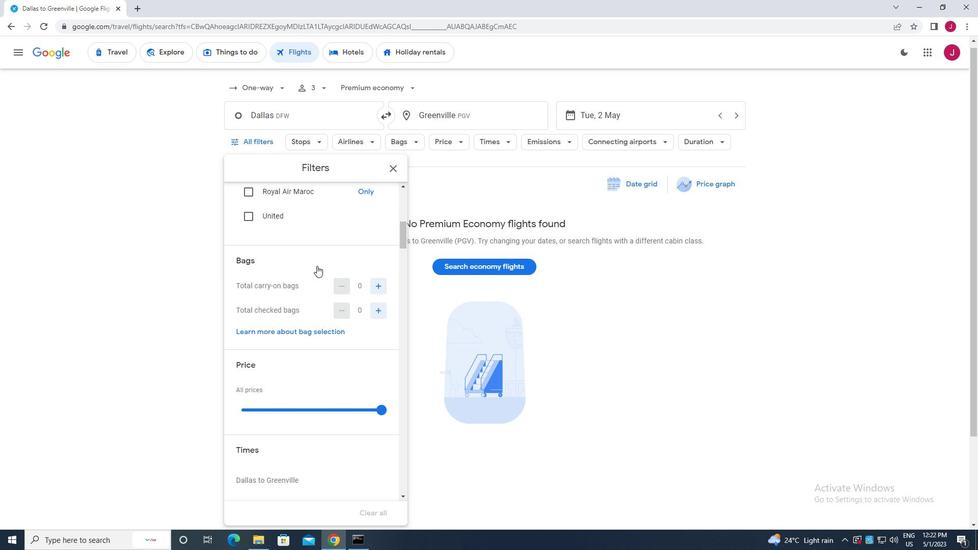 
Action: Mouse scrolled (316, 266) with delta (0, 0)
Screenshot: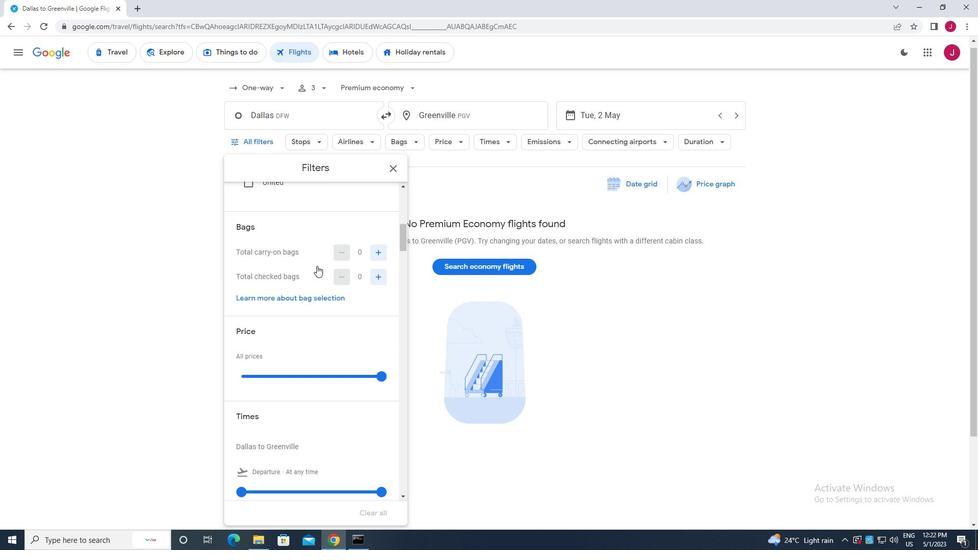
Action: Mouse moved to (265, 256)
Screenshot: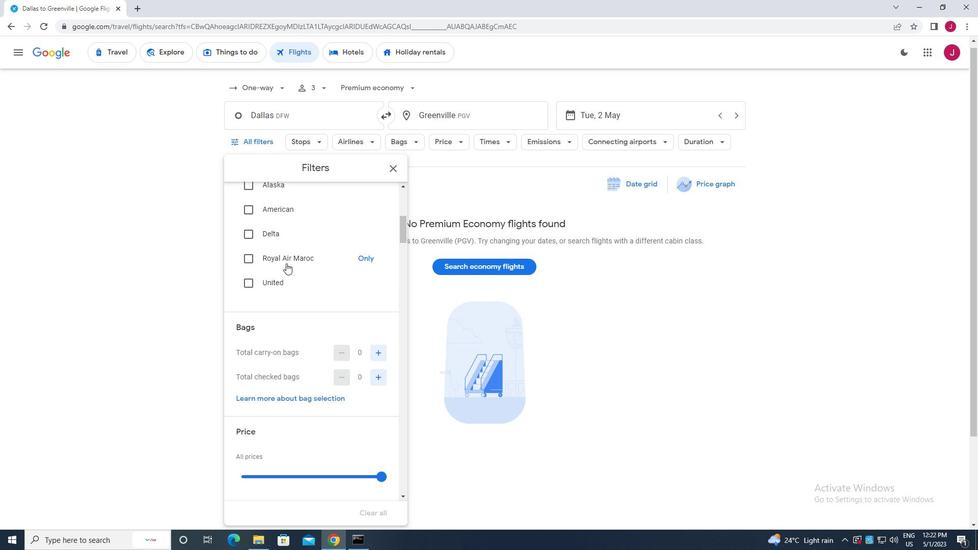 
Action: Mouse pressed left at (265, 256)
Screenshot: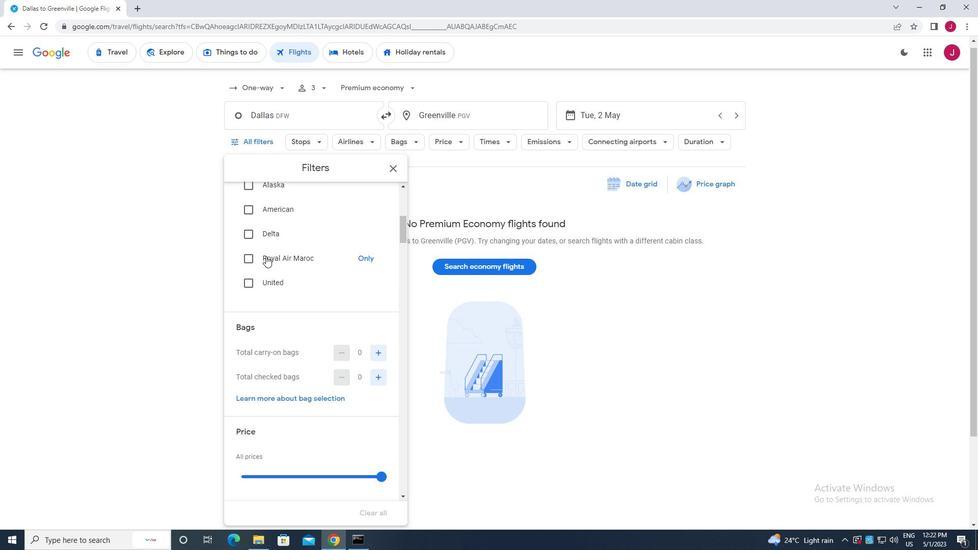 
Action: Mouse moved to (315, 290)
Screenshot: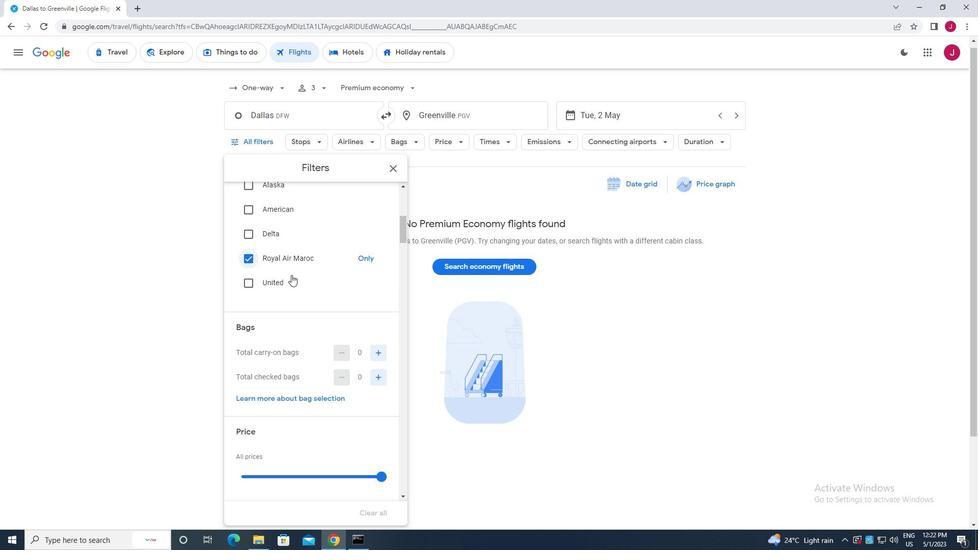 
Action: Mouse scrolled (315, 290) with delta (0, 0)
Screenshot: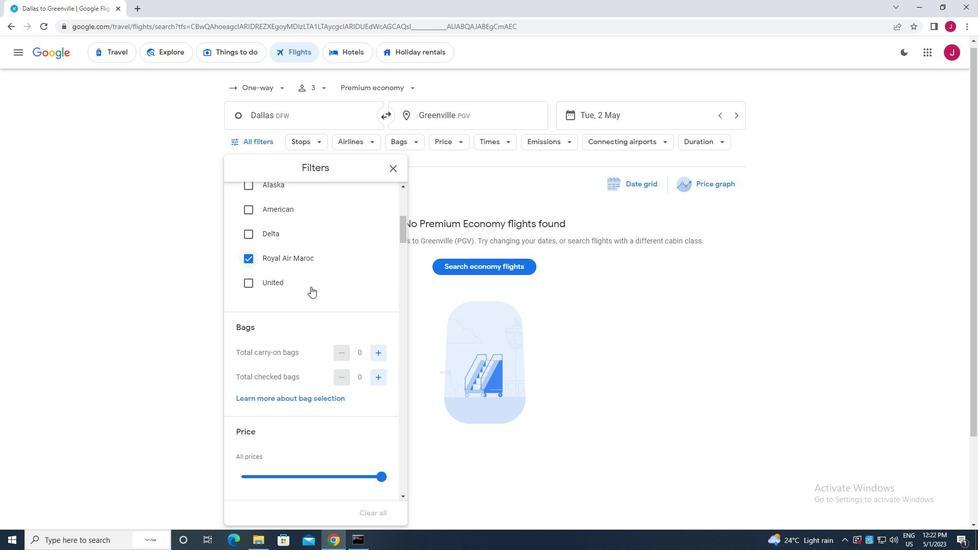 
Action: Mouse moved to (315, 291)
Screenshot: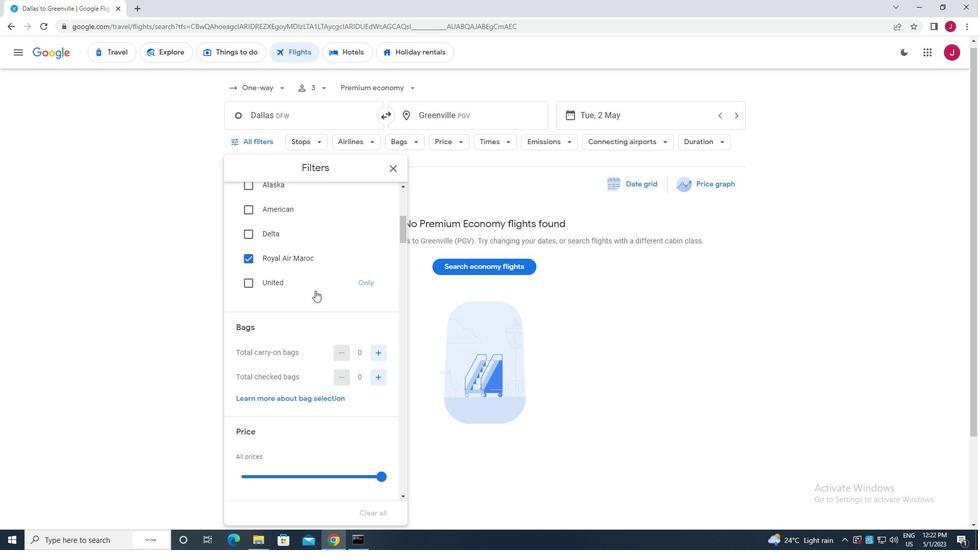 
Action: Mouse scrolled (315, 291) with delta (0, 0)
Screenshot: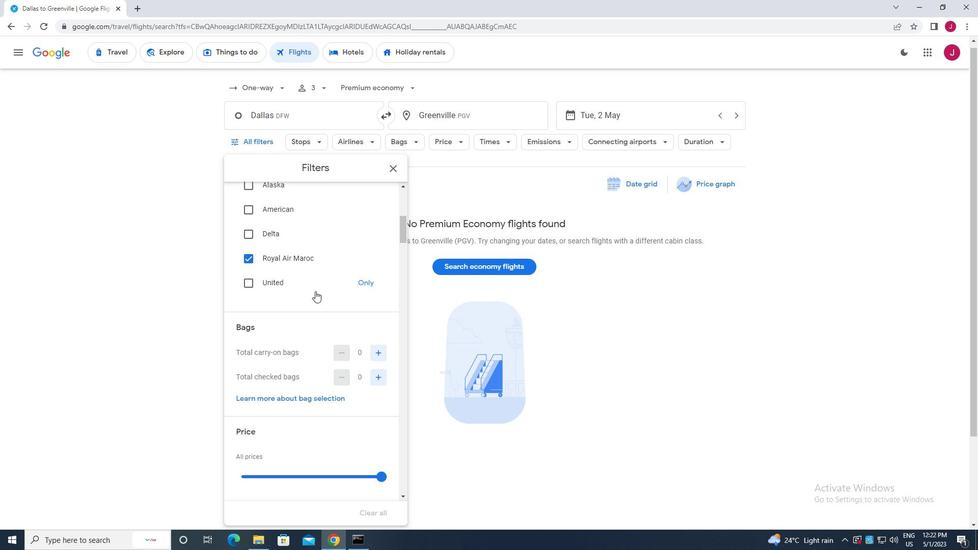 
Action: Mouse moved to (378, 279)
Screenshot: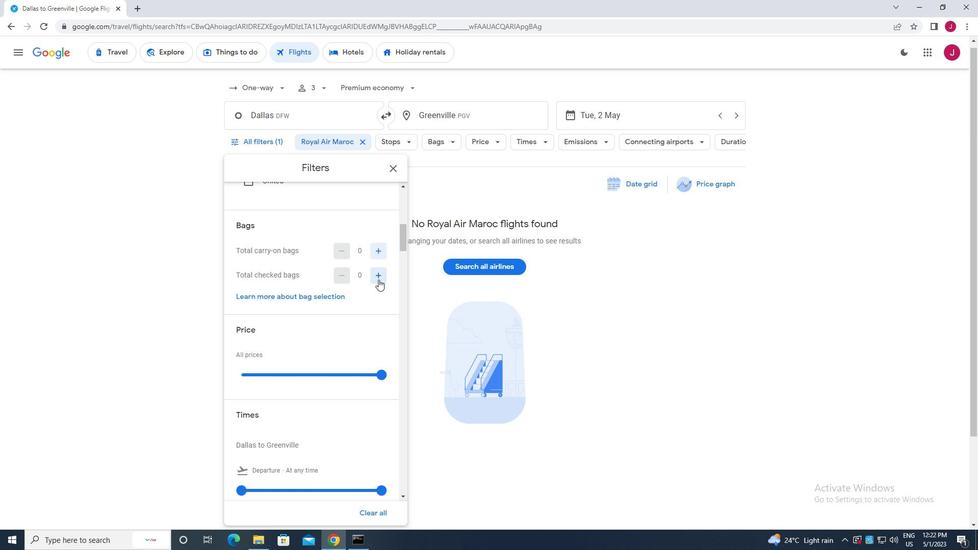 
Action: Mouse pressed left at (378, 279)
Screenshot: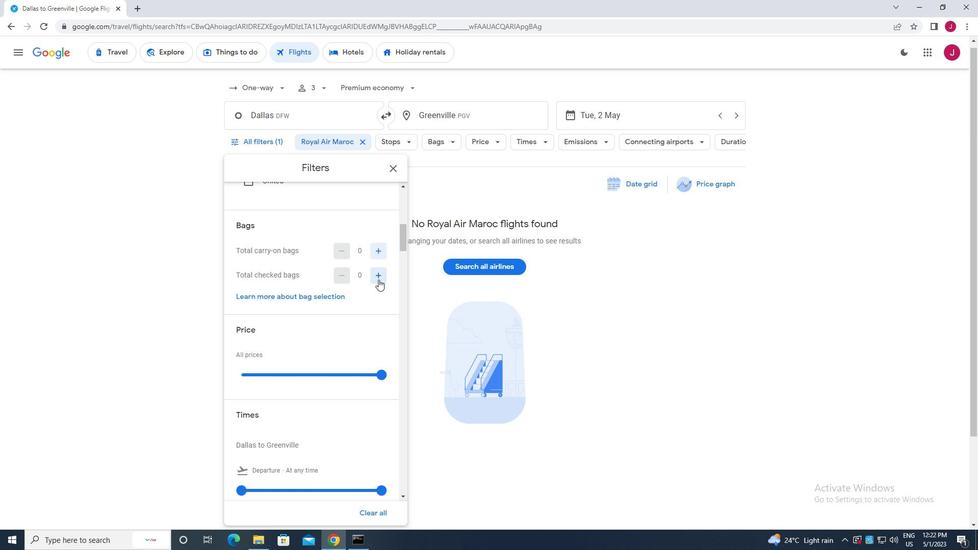 
Action: Mouse moved to (378, 279)
Screenshot: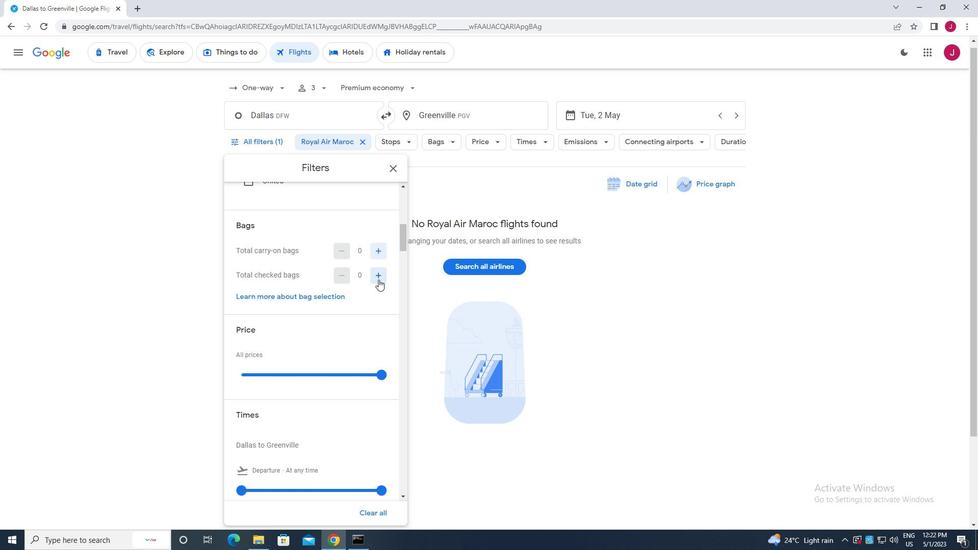 
Action: Mouse pressed left at (378, 279)
Screenshot: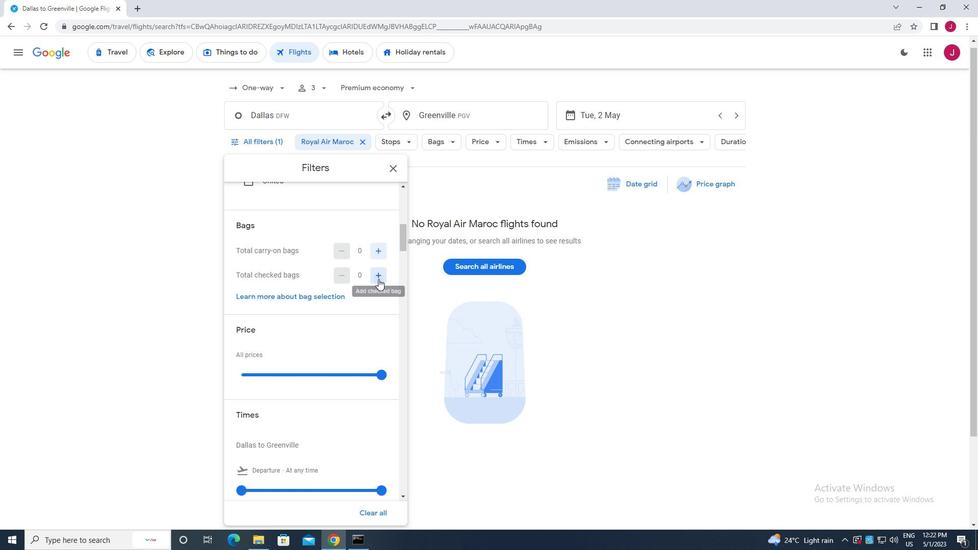 
Action: Mouse pressed left at (378, 279)
Screenshot: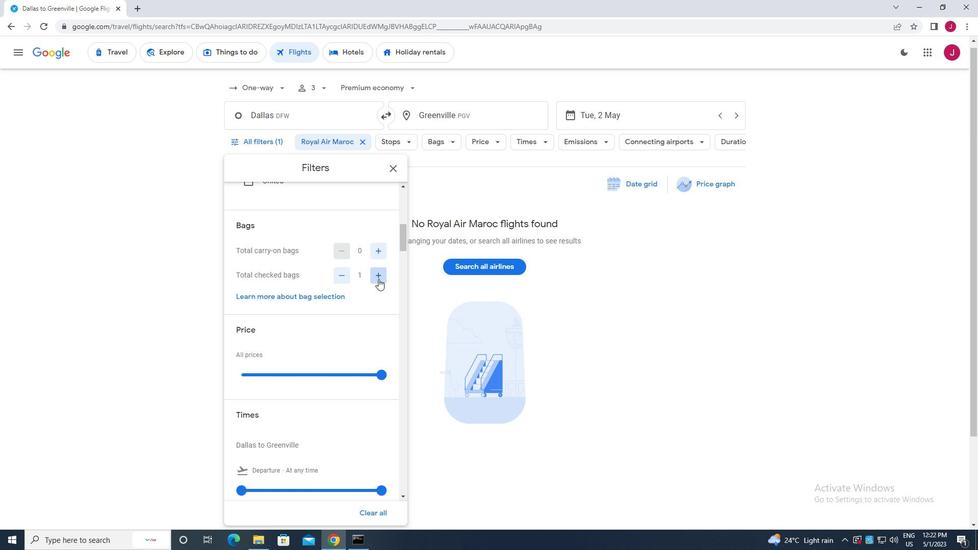 
Action: Mouse pressed left at (378, 279)
Screenshot: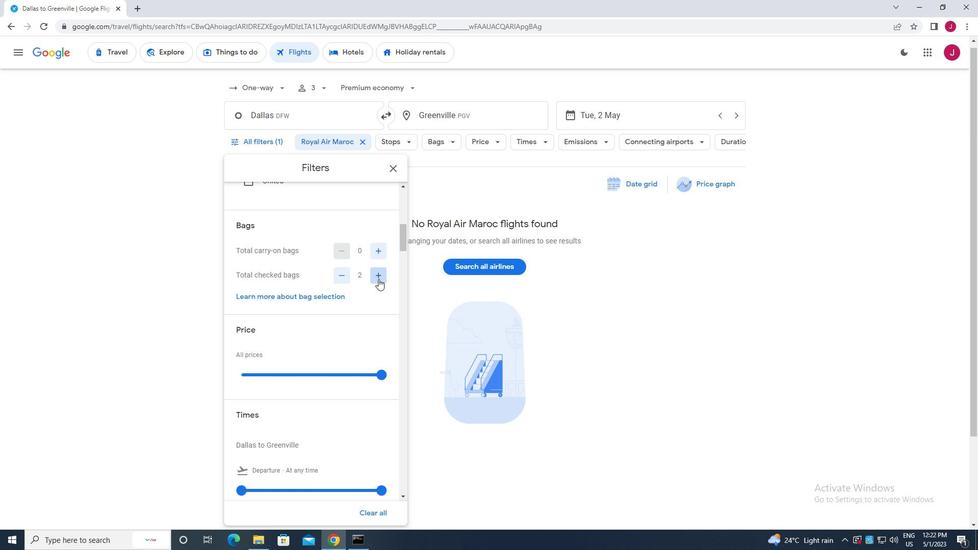 
Action: Mouse pressed left at (378, 279)
Screenshot: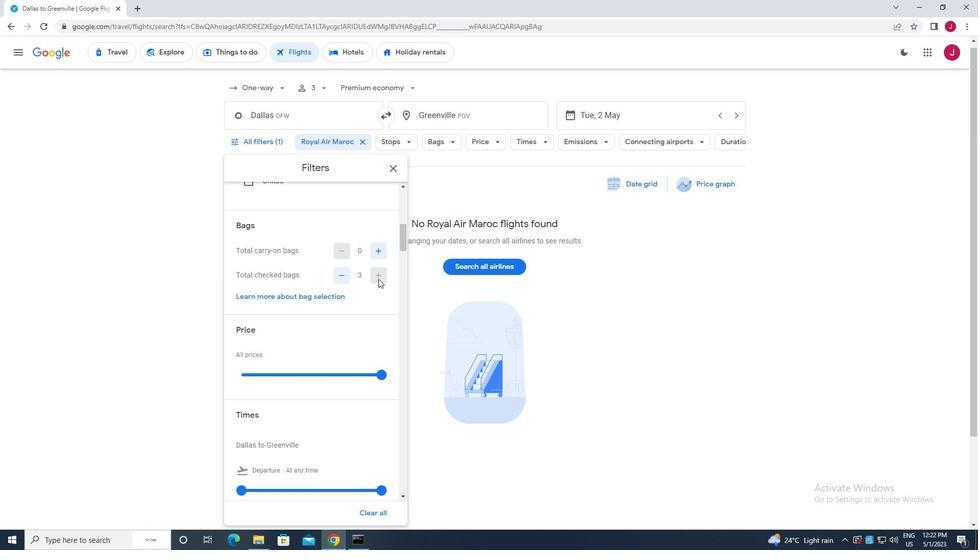 
Action: Mouse pressed left at (378, 279)
Screenshot: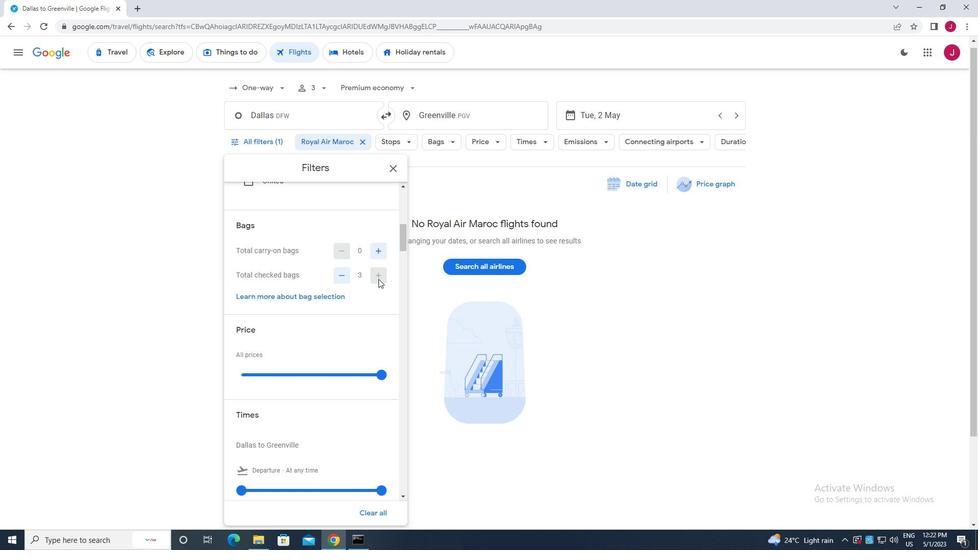 
Action: Mouse moved to (379, 375)
Screenshot: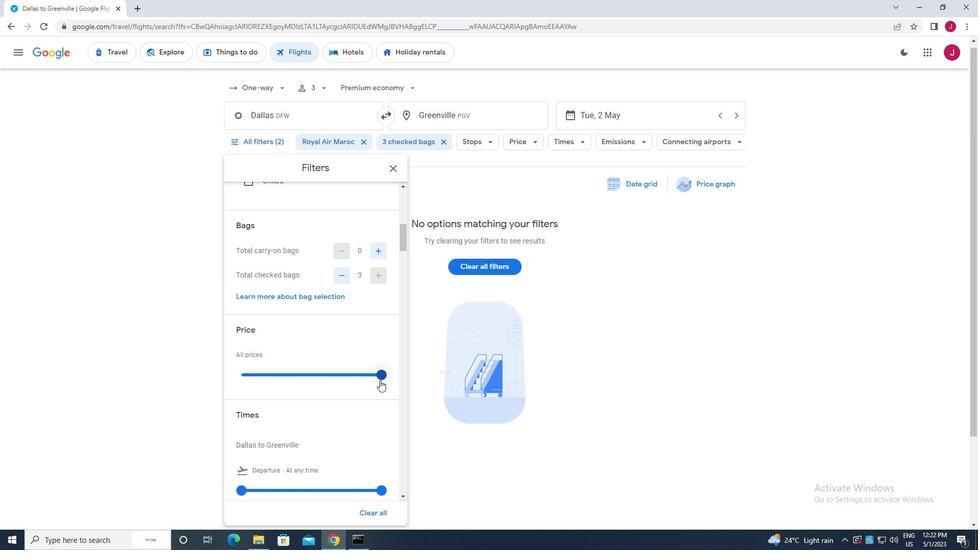 
Action: Mouse pressed left at (379, 375)
Screenshot: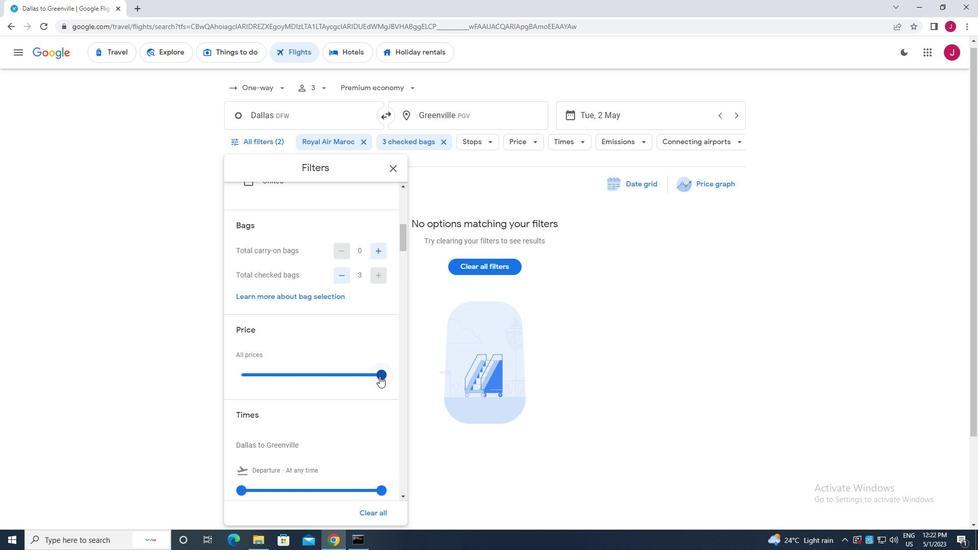 
Action: Mouse moved to (294, 371)
Screenshot: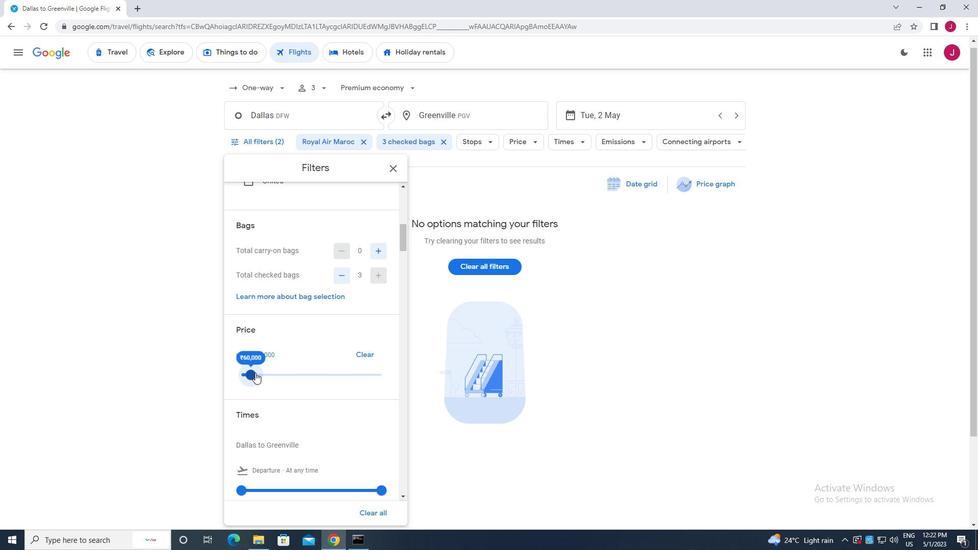 
Action: Mouse scrolled (294, 371) with delta (0, 0)
Screenshot: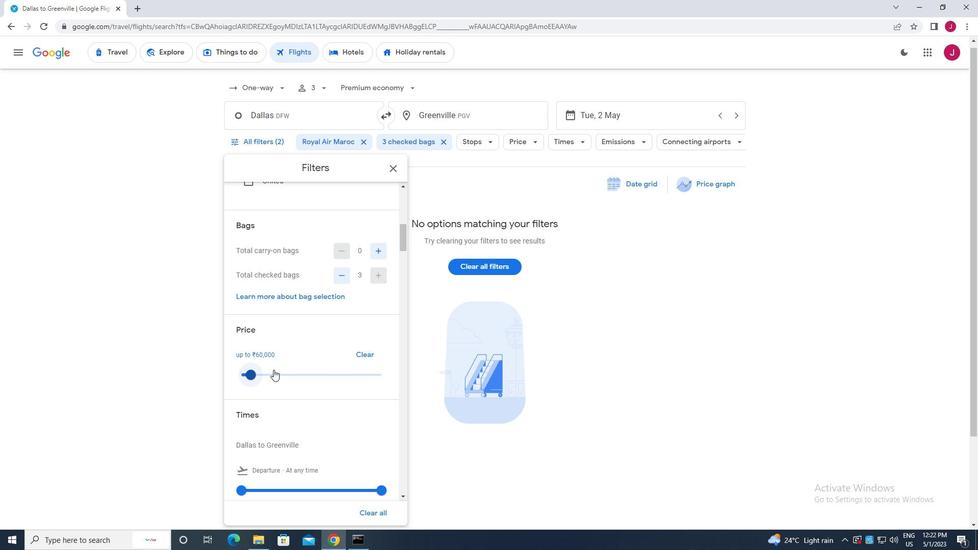 
Action: Mouse scrolled (294, 371) with delta (0, 0)
Screenshot: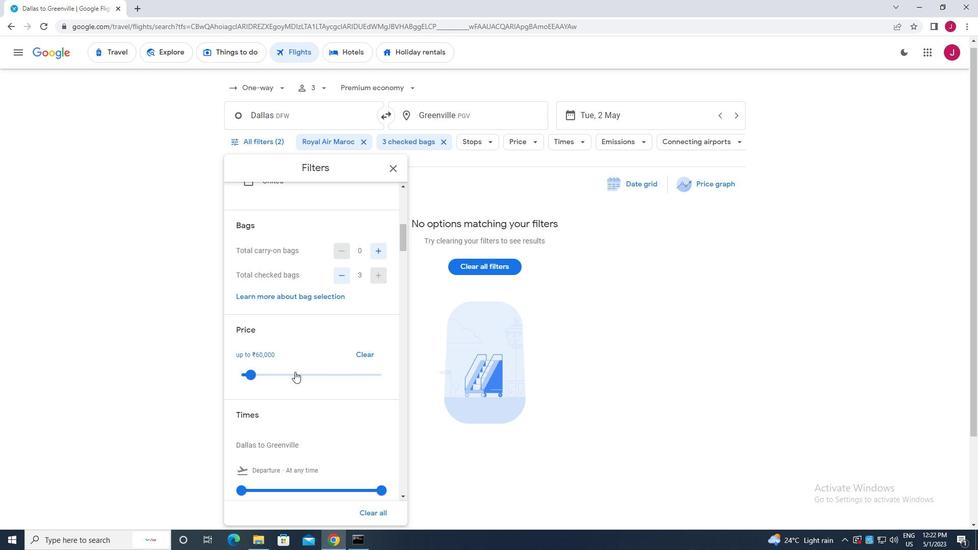 
Action: Mouse scrolled (294, 371) with delta (0, 0)
Screenshot: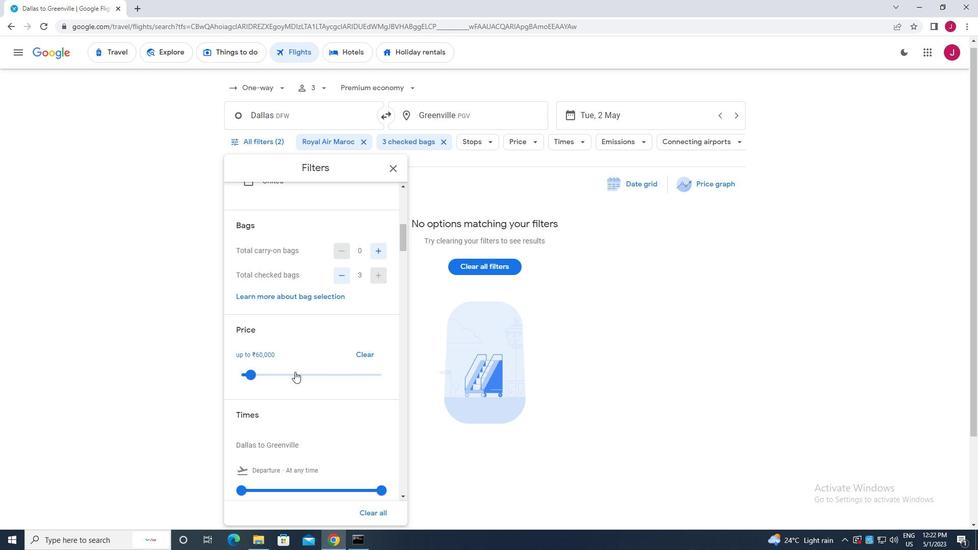 
Action: Mouse moved to (346, 373)
Screenshot: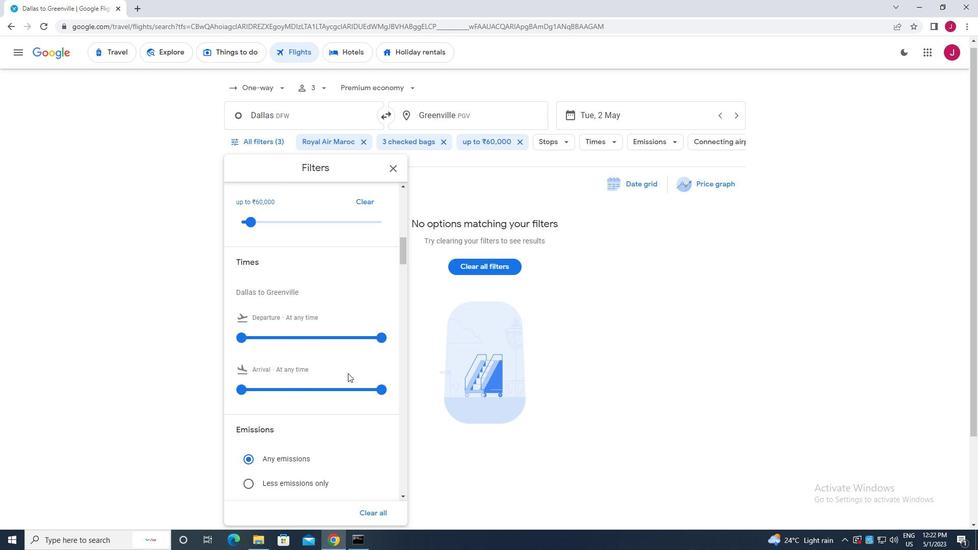 
Action: Mouse scrolled (346, 372) with delta (0, 0)
Screenshot: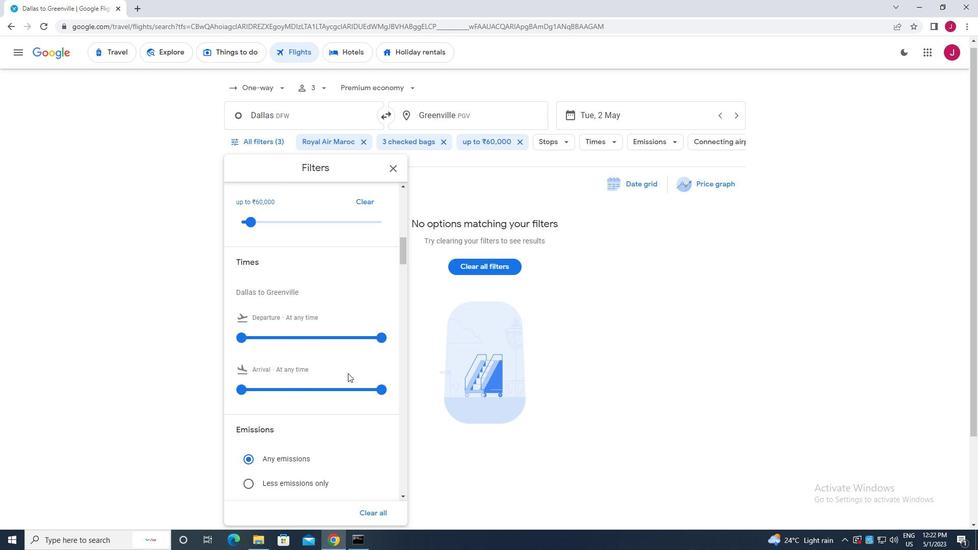 
Action: Mouse moved to (239, 285)
Screenshot: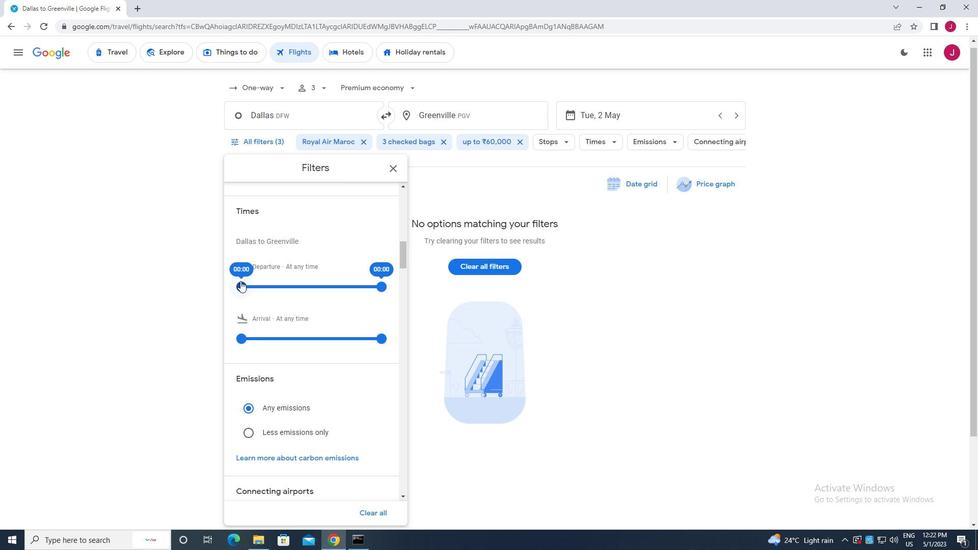 
Action: Mouse pressed left at (239, 285)
Screenshot: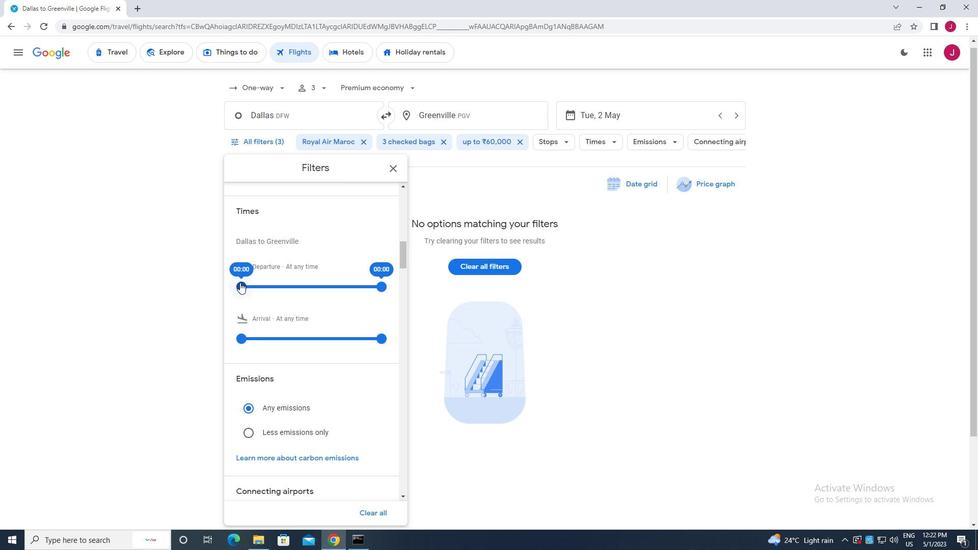 
Action: Mouse moved to (380, 285)
Screenshot: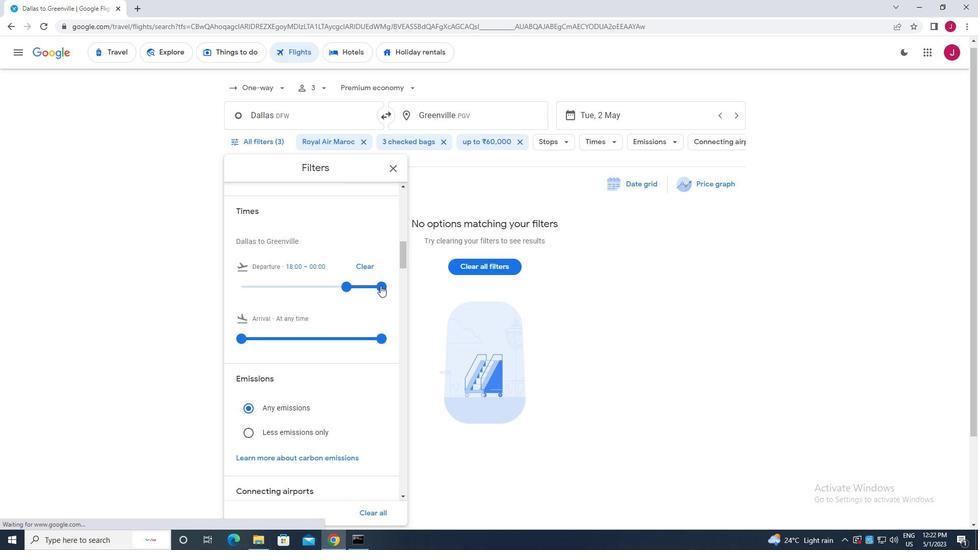 
Action: Mouse pressed left at (380, 285)
Screenshot: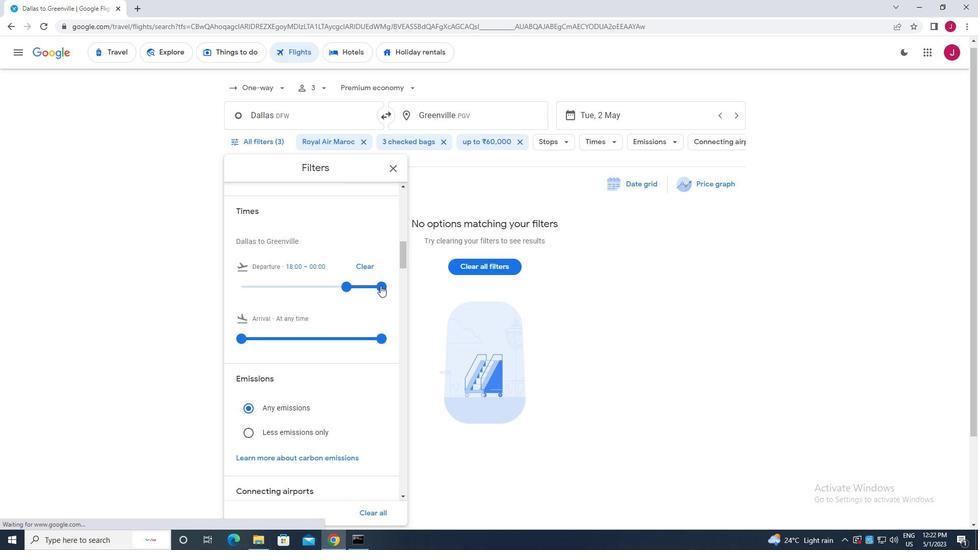 
Action: Mouse moved to (388, 169)
Screenshot: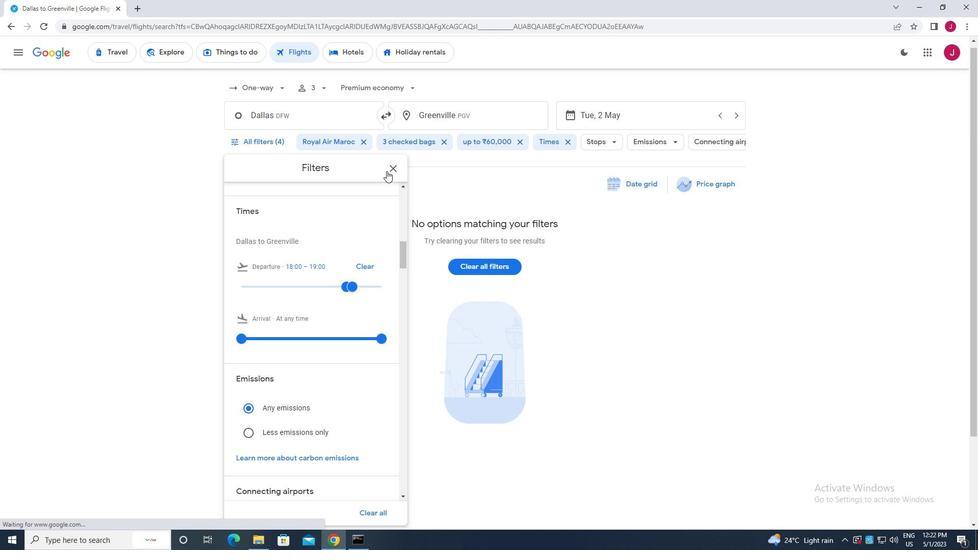 
Action: Mouse pressed left at (388, 169)
Screenshot: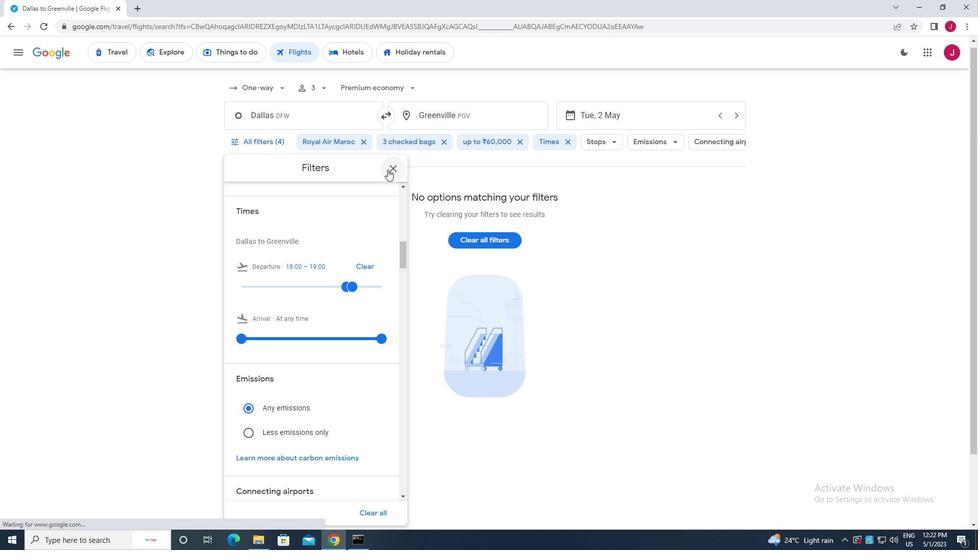 
Action: Mouse moved to (385, 175)
Screenshot: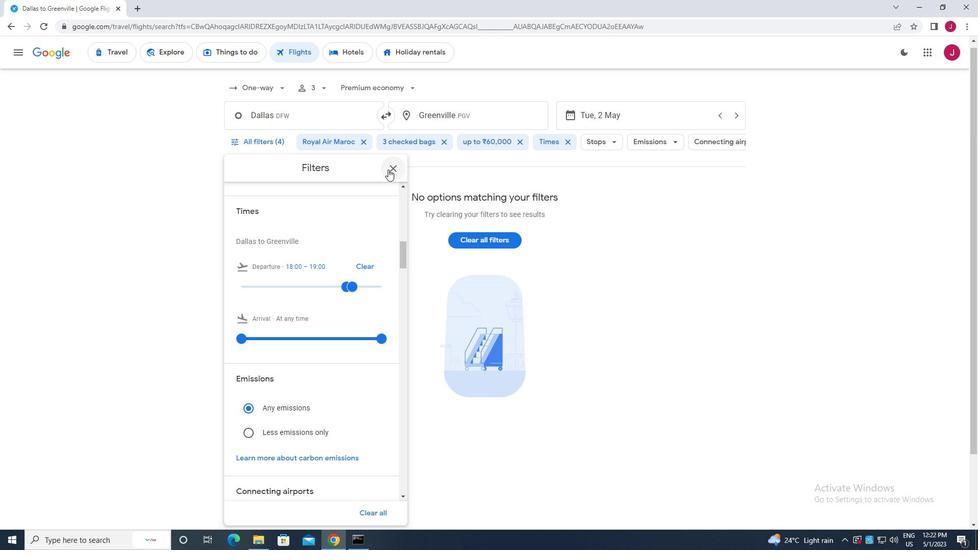 
